 Task: Look for products in the category "Women's Health" from Rainbow Light only.
Action: Mouse moved to (349, 163)
Screenshot: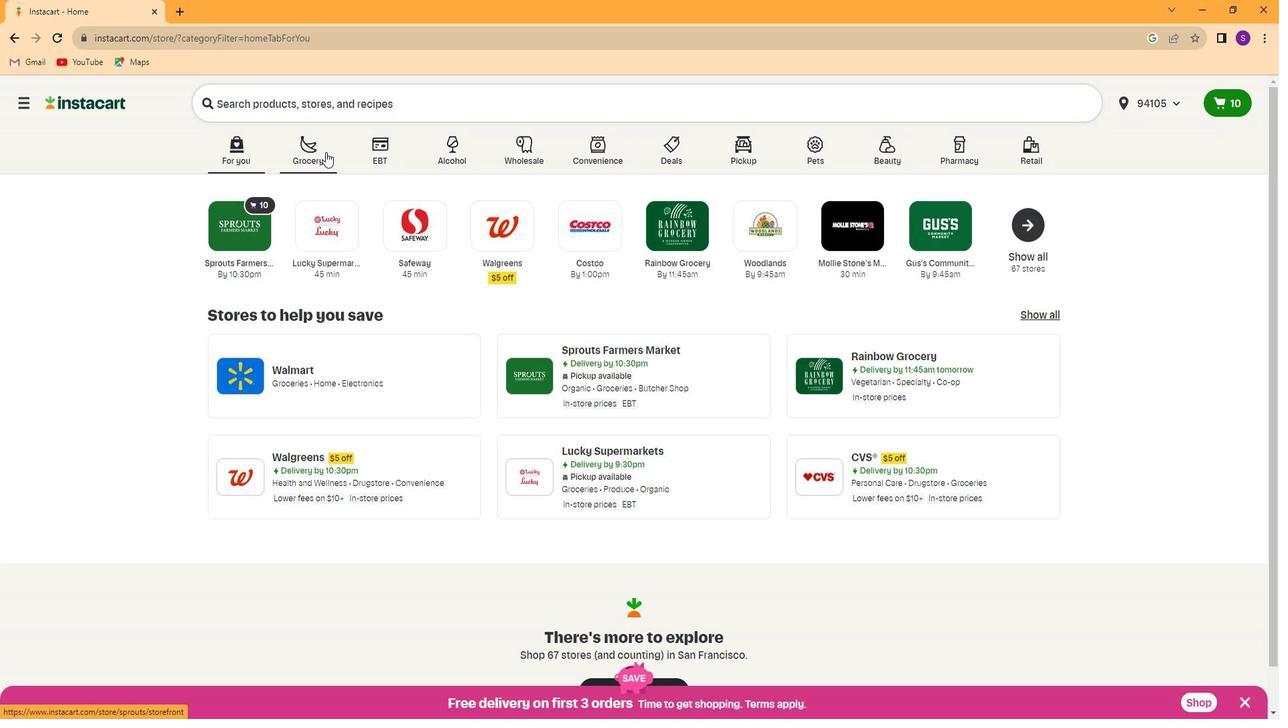 
Action: Mouse pressed left at (349, 163)
Screenshot: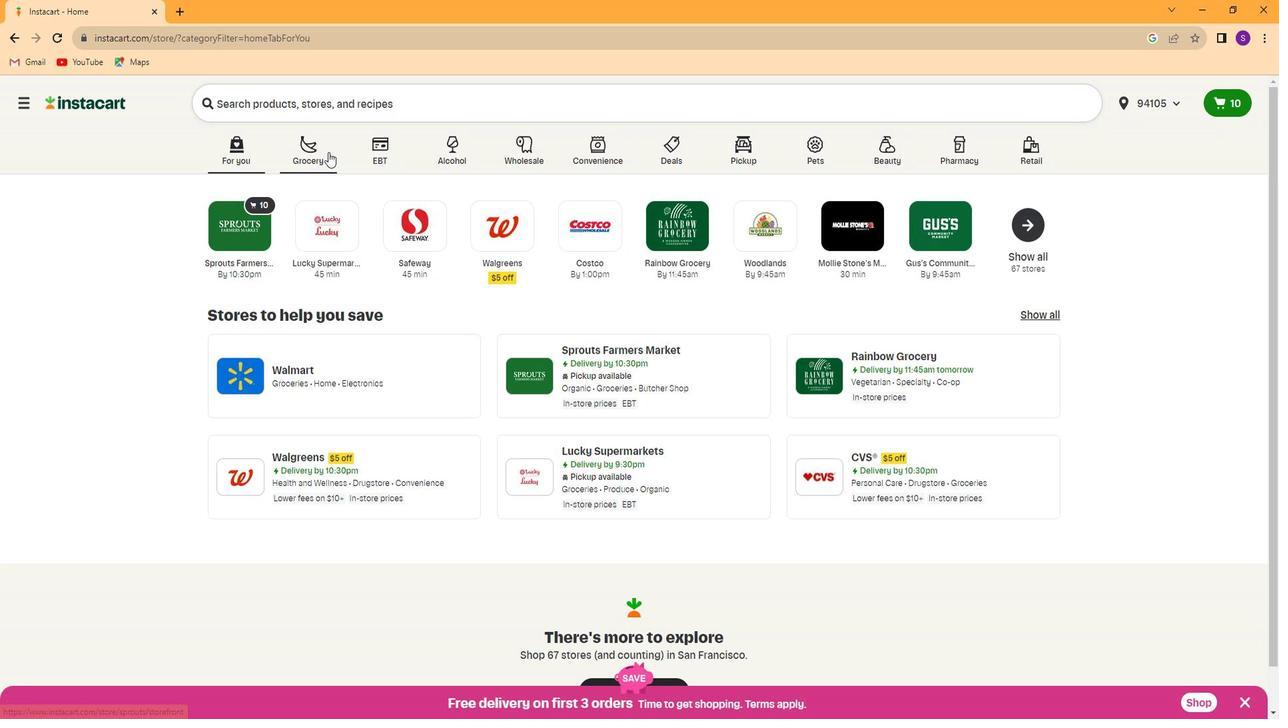 
Action: Mouse moved to (790, 232)
Screenshot: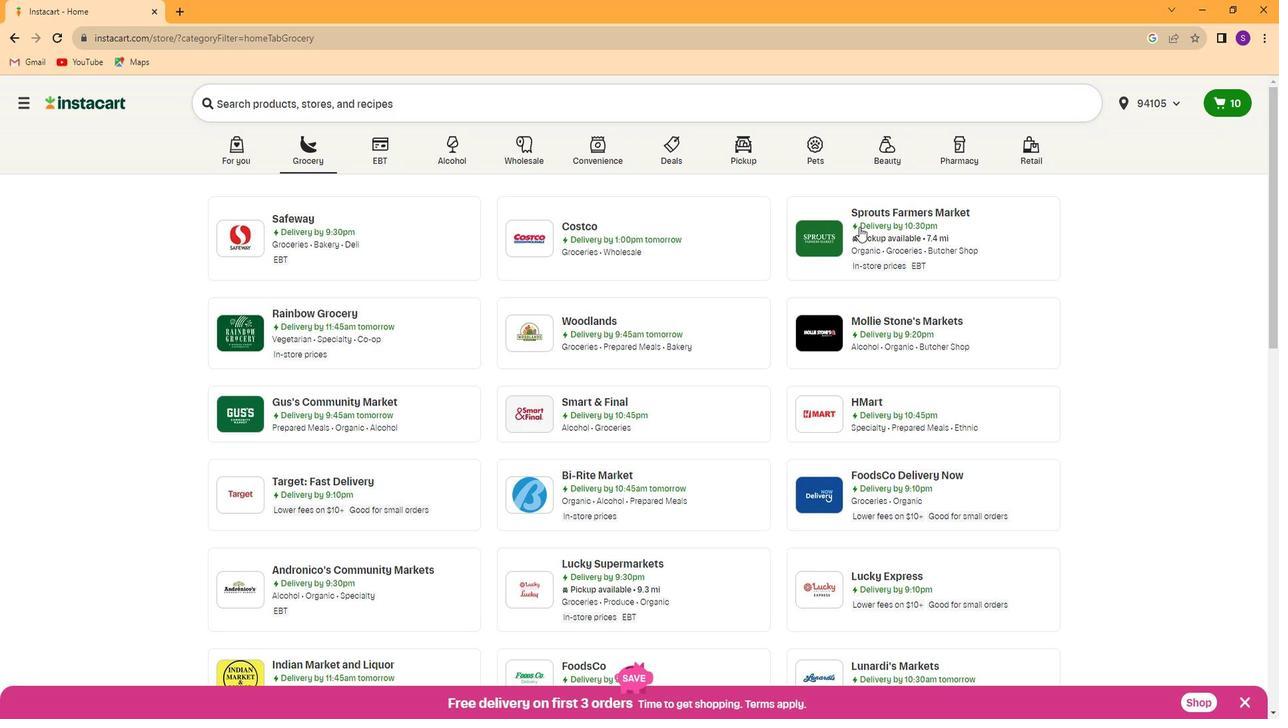
Action: Mouse pressed left at (790, 232)
Screenshot: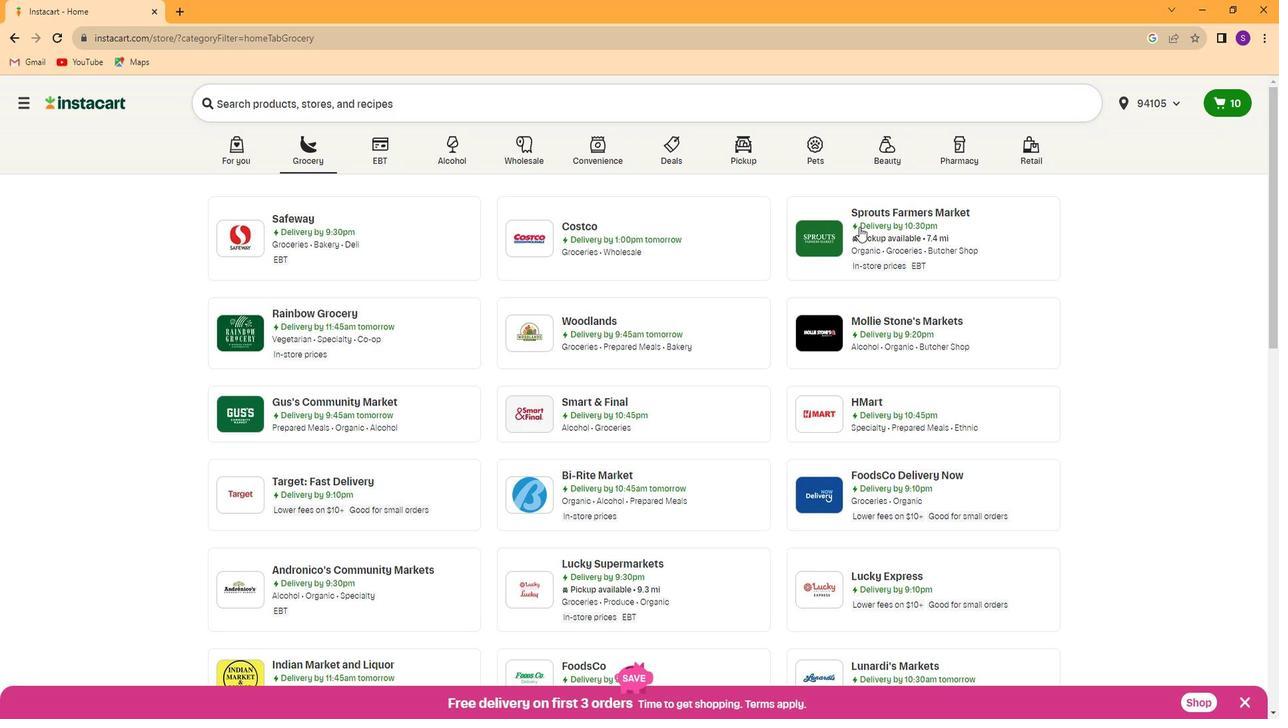 
Action: Mouse moved to (135, 460)
Screenshot: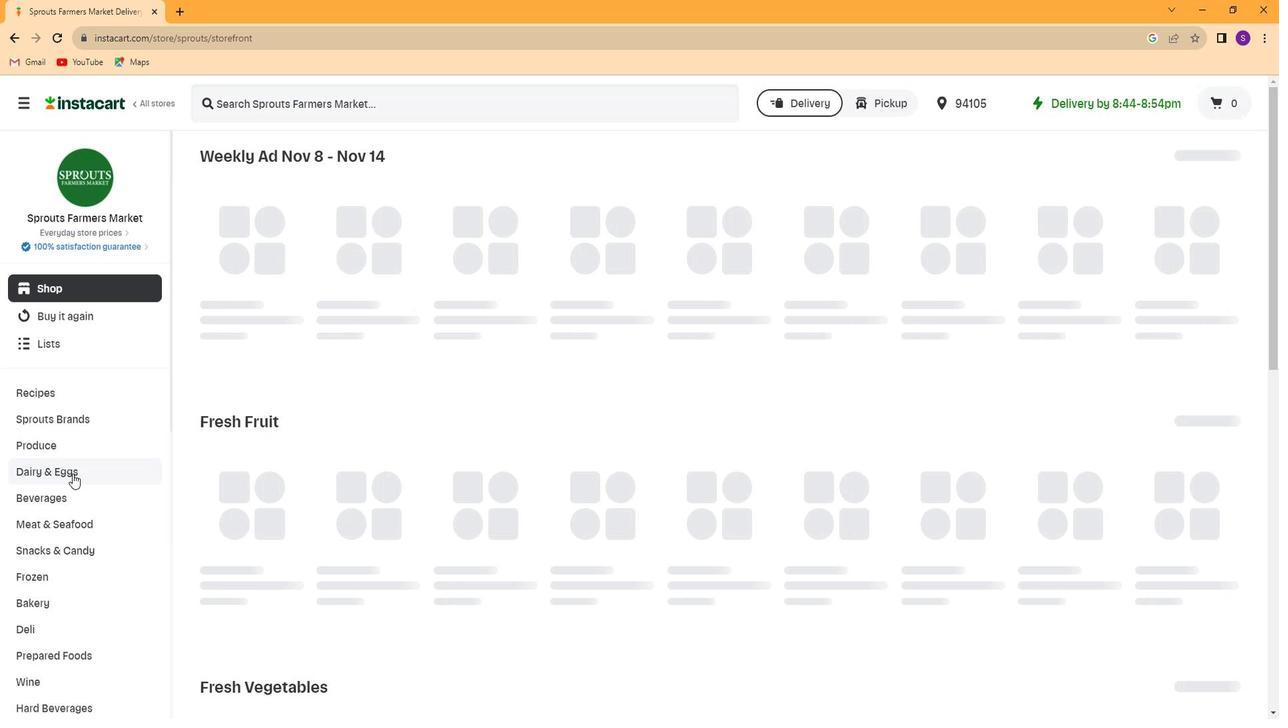 
Action: Mouse scrolled (135, 459) with delta (0, 0)
Screenshot: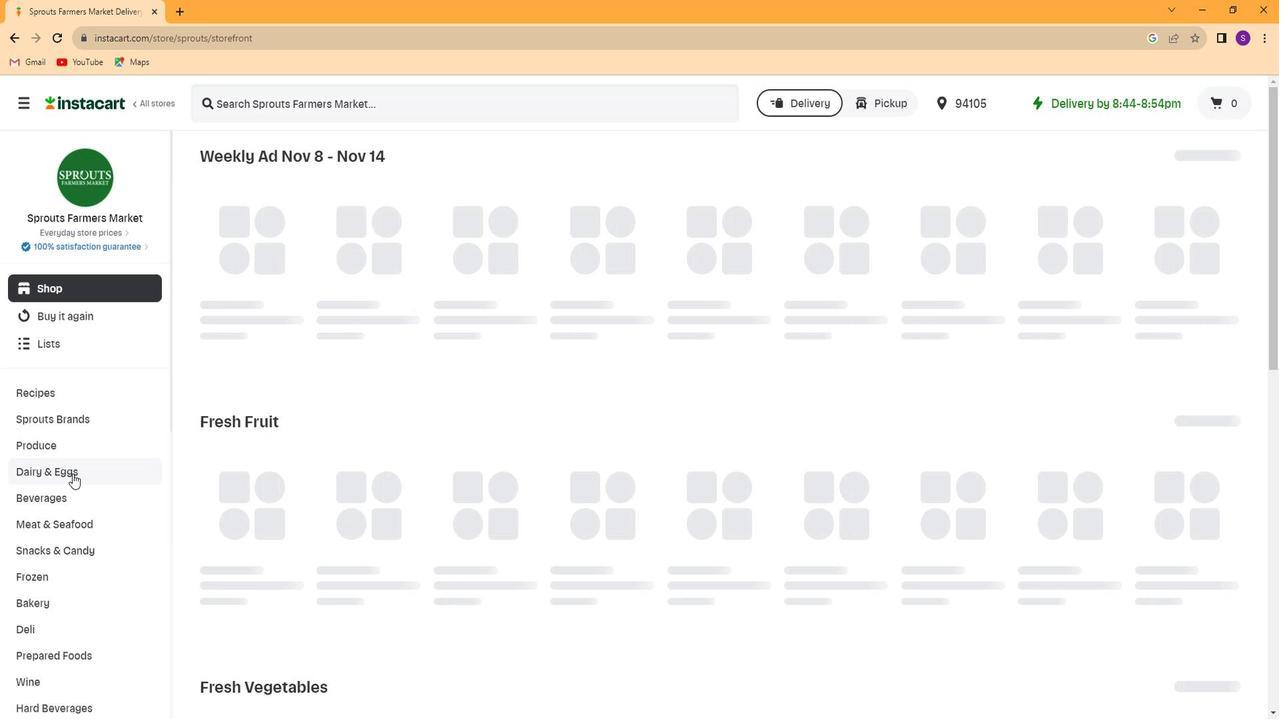 
Action: Mouse scrolled (135, 459) with delta (0, 0)
Screenshot: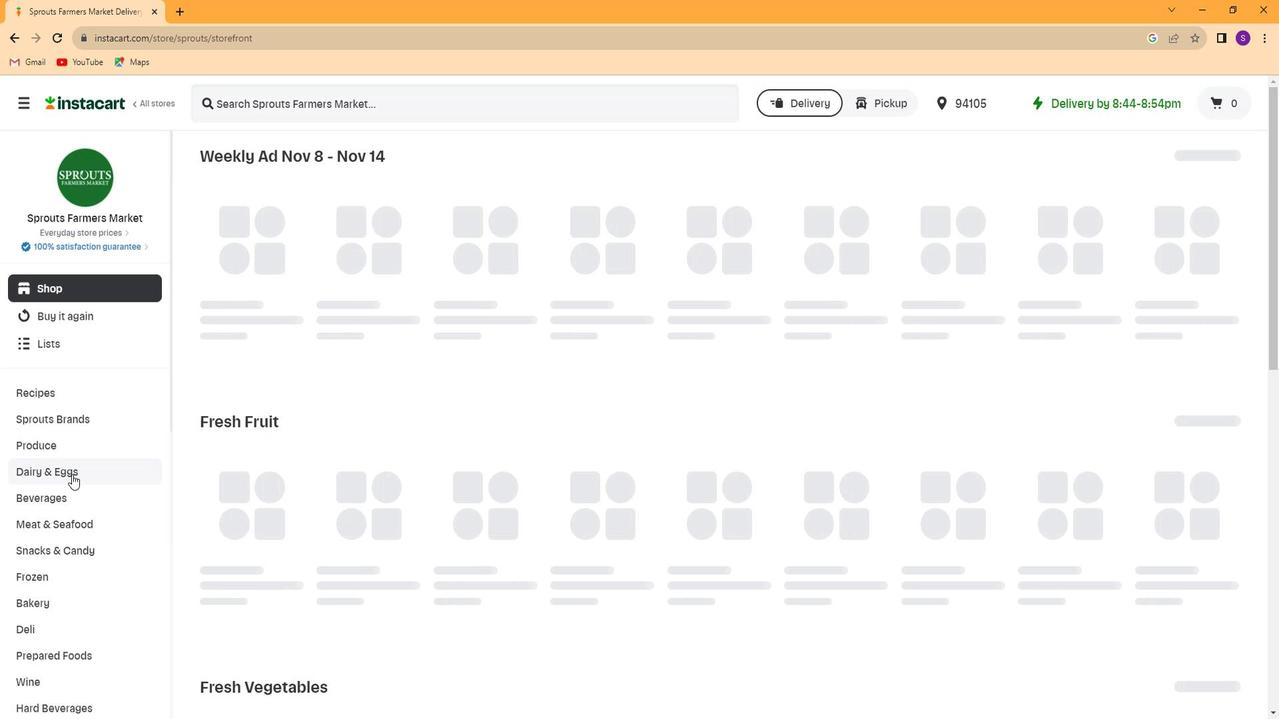 
Action: Mouse moved to (132, 471)
Screenshot: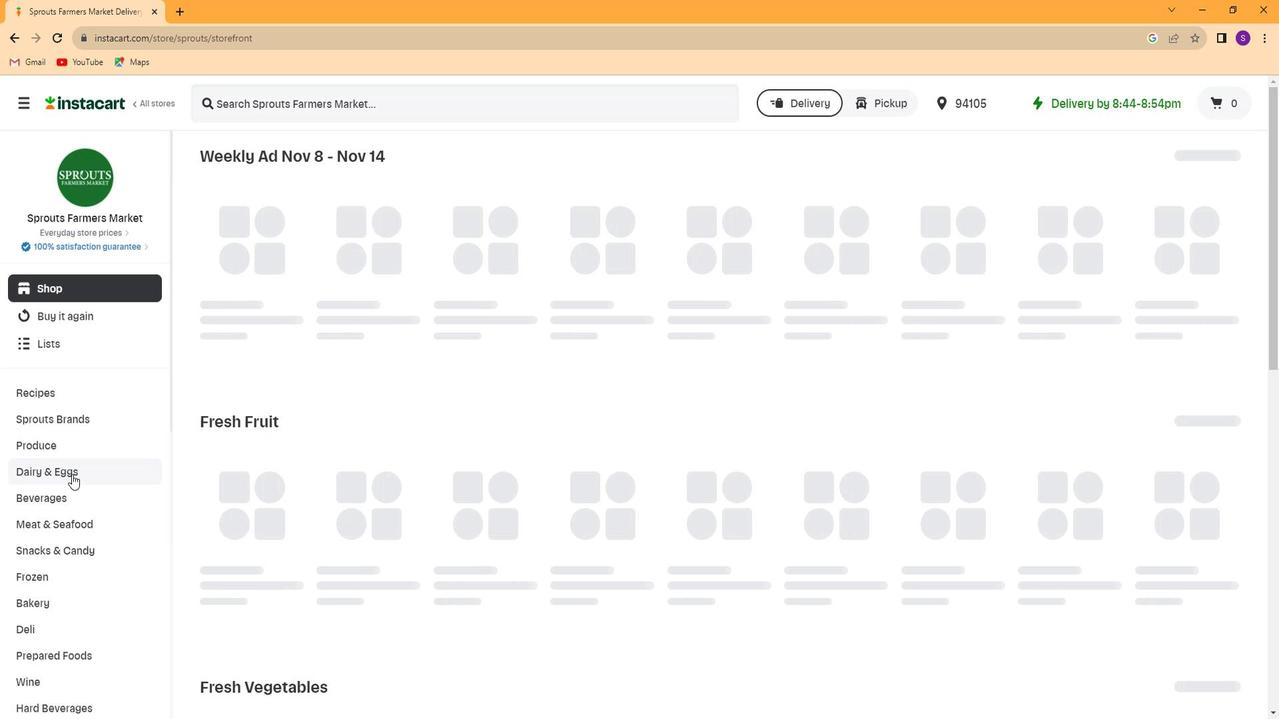 
Action: Mouse scrolled (132, 471) with delta (0, 0)
Screenshot: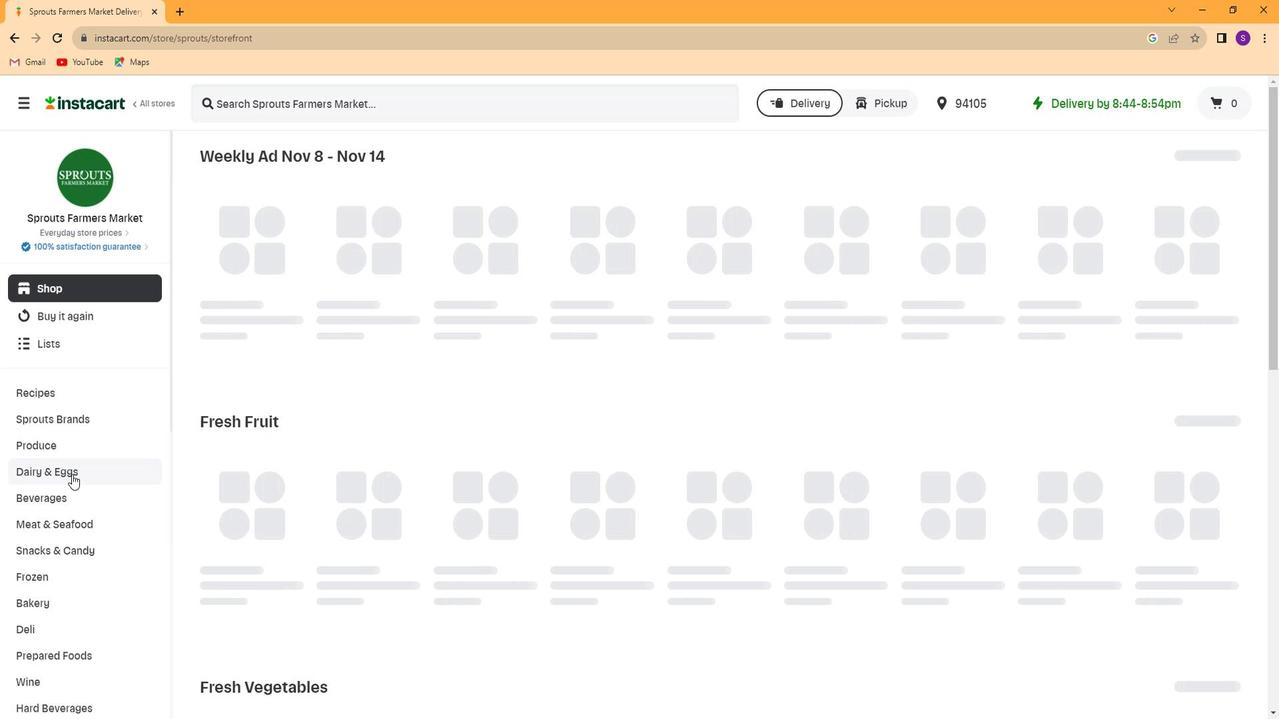 
Action: Mouse scrolled (132, 471) with delta (0, 0)
Screenshot: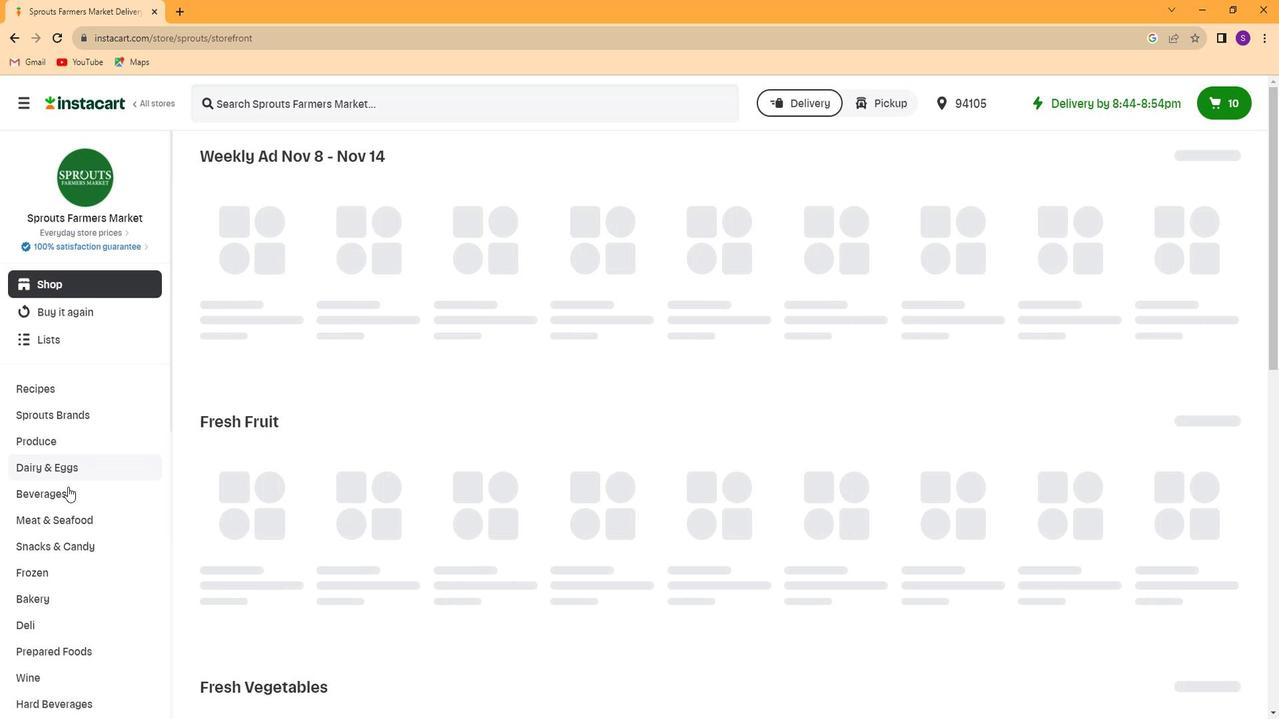 
Action: Mouse scrolled (132, 471) with delta (0, 0)
Screenshot: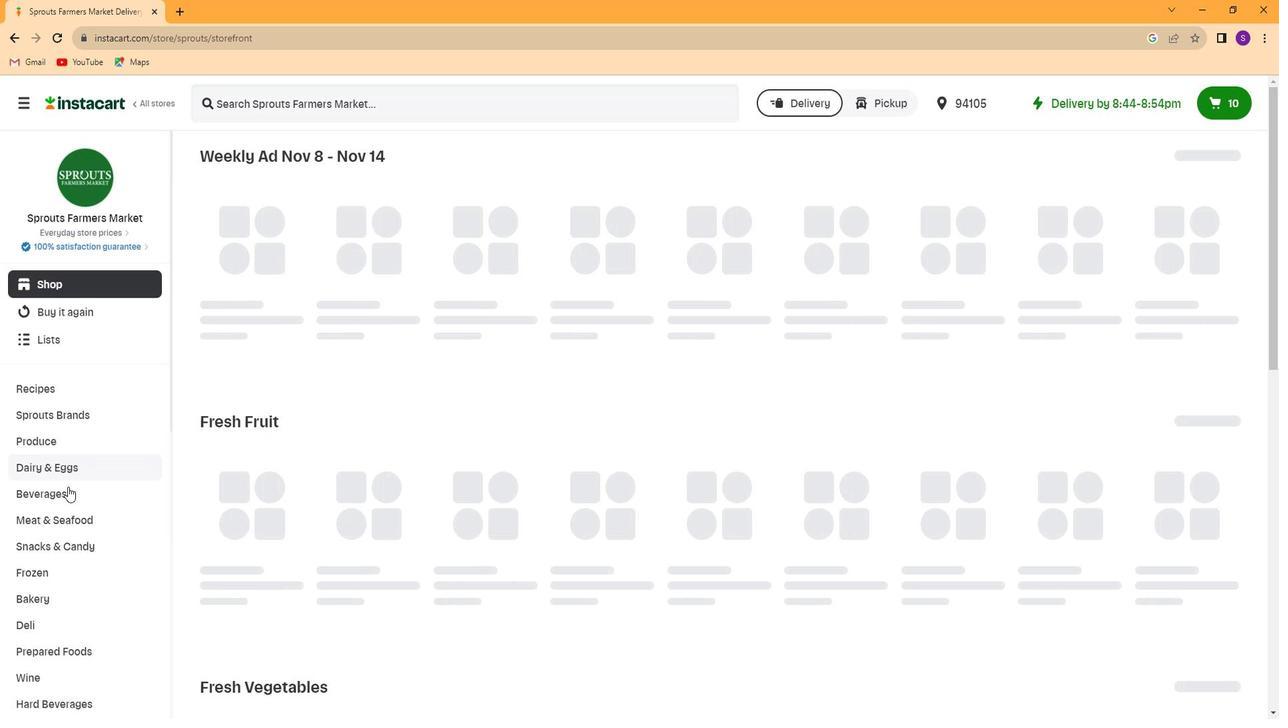
Action: Mouse scrolled (132, 471) with delta (0, 0)
Screenshot: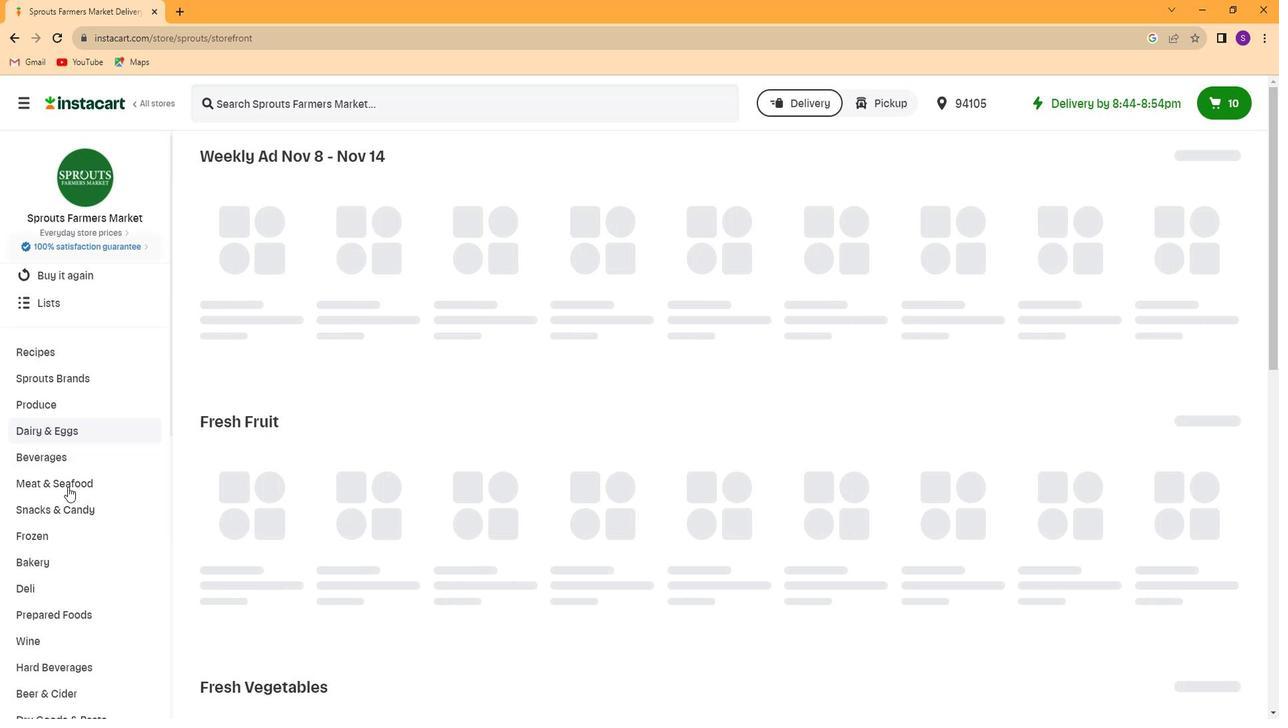 
Action: Mouse scrolled (132, 471) with delta (0, 0)
Screenshot: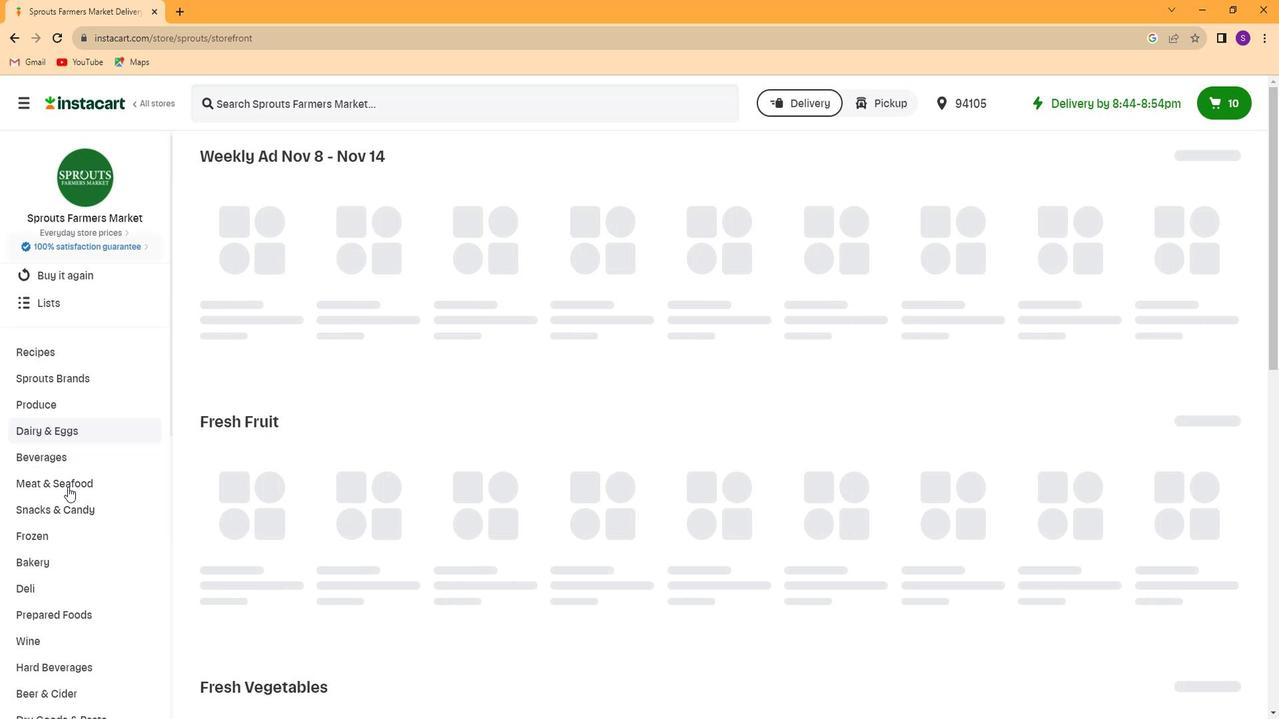 
Action: Mouse scrolled (132, 471) with delta (0, 0)
Screenshot: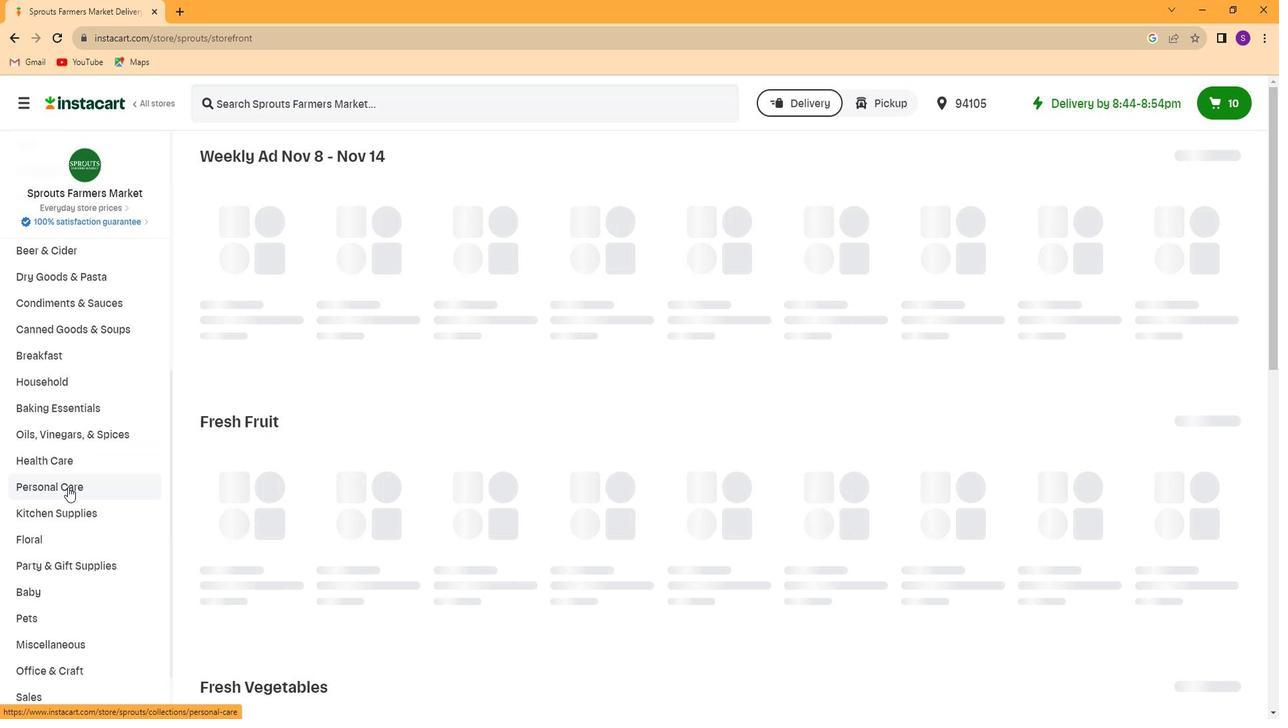 
Action: Mouse scrolled (132, 471) with delta (0, 0)
Screenshot: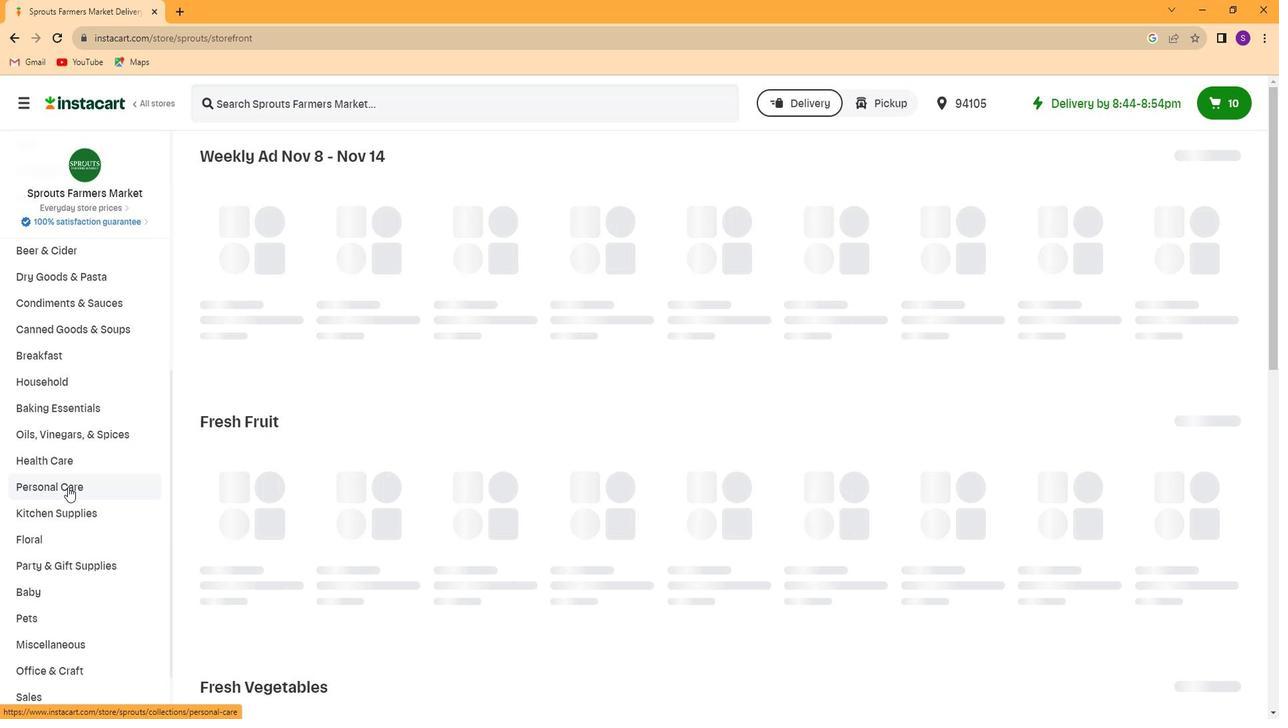 
Action: Mouse scrolled (132, 471) with delta (0, 0)
Screenshot: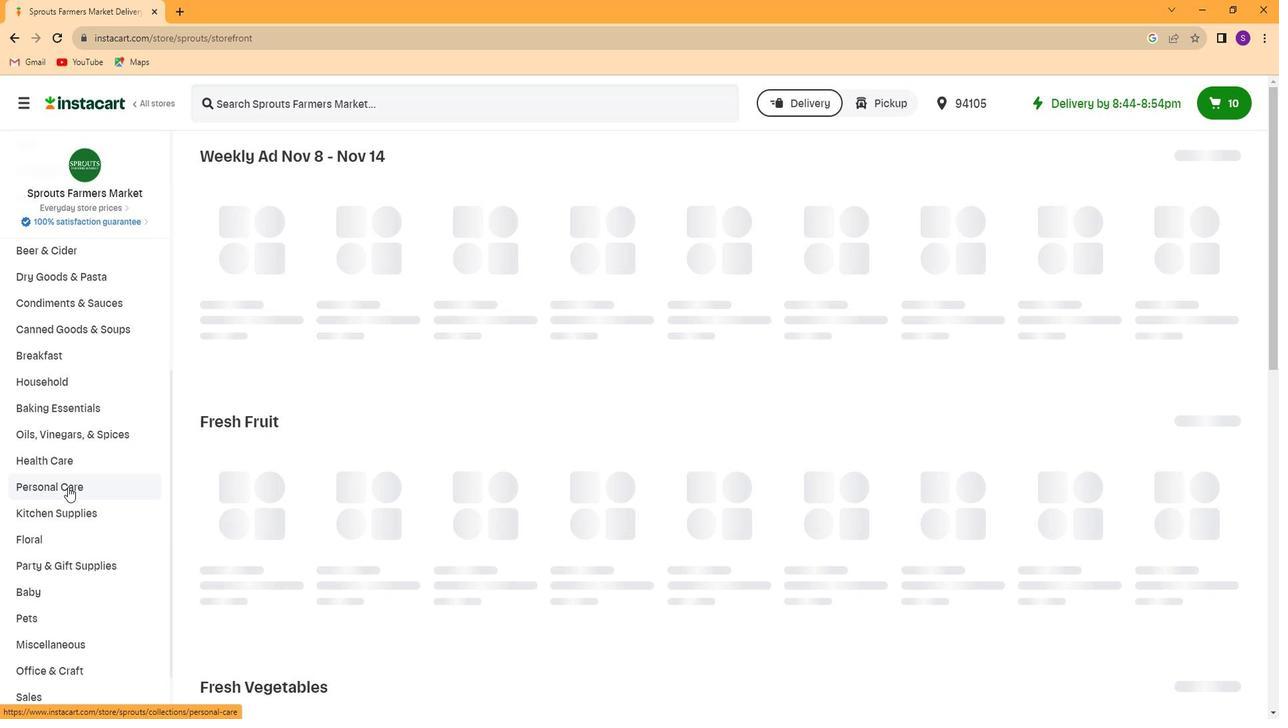 
Action: Mouse scrolled (132, 471) with delta (0, 0)
Screenshot: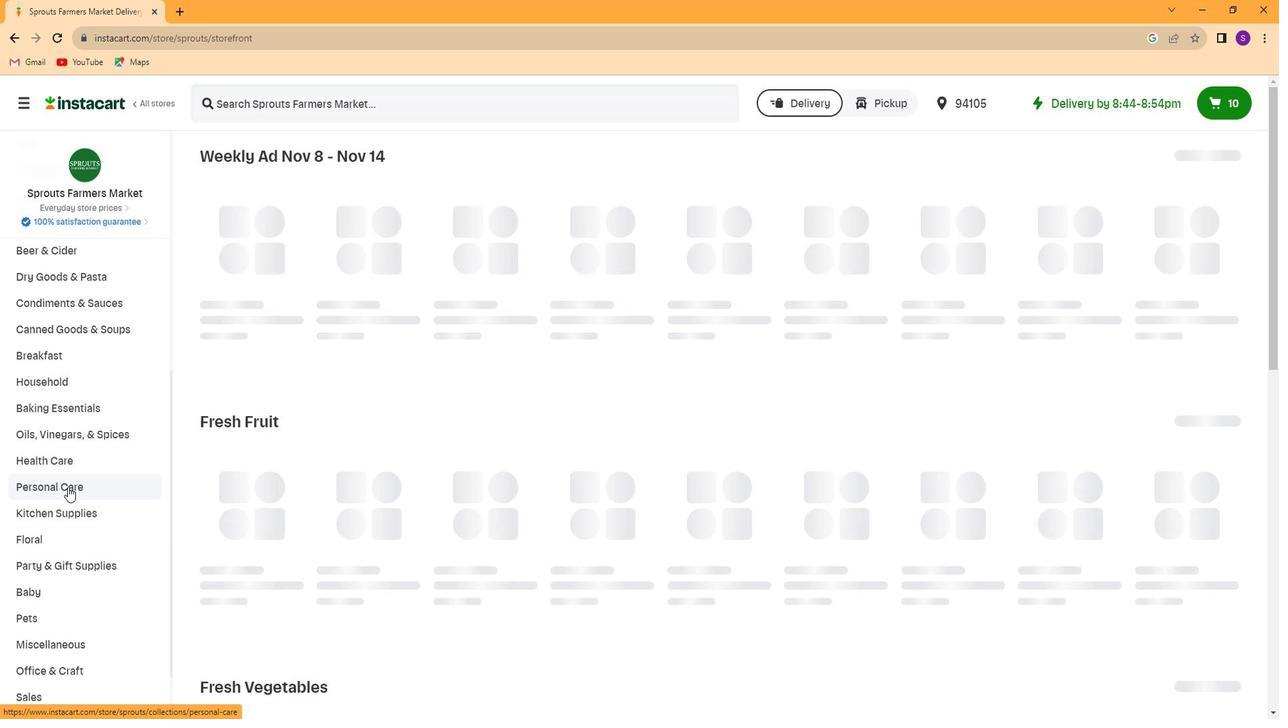 
Action: Mouse scrolled (132, 471) with delta (0, 0)
Screenshot: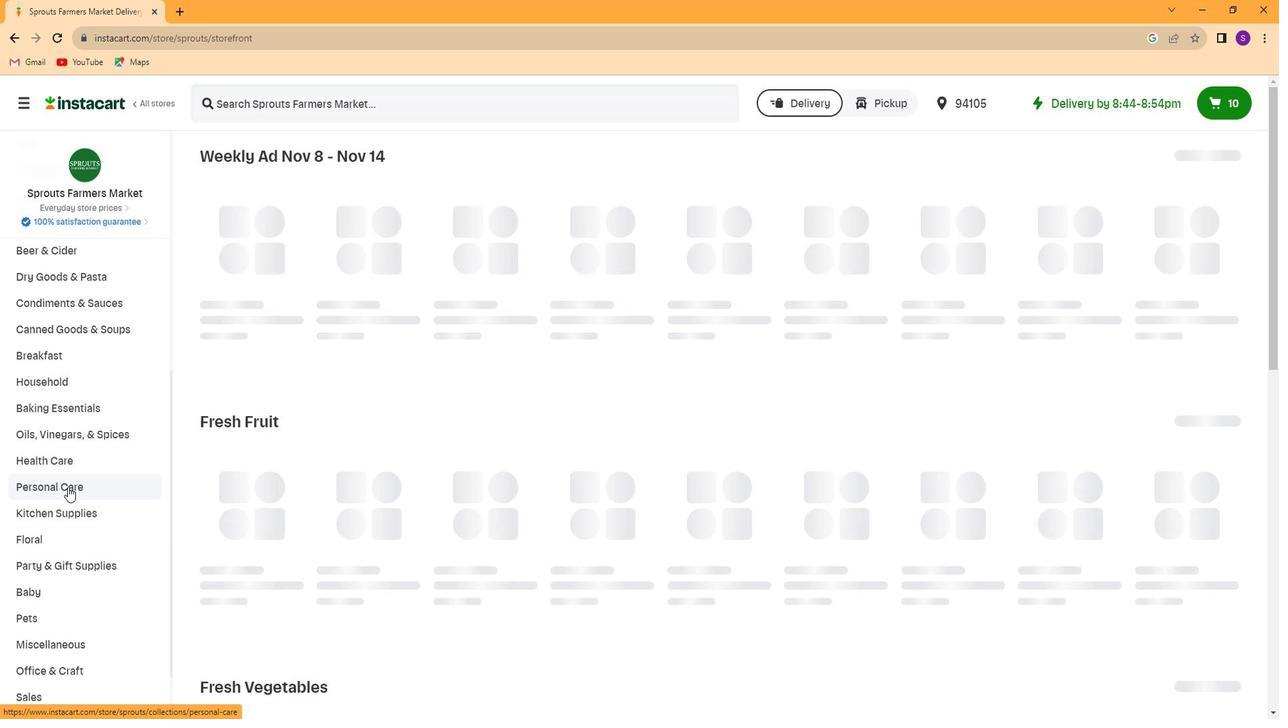 
Action: Mouse scrolled (132, 471) with delta (0, 0)
Screenshot: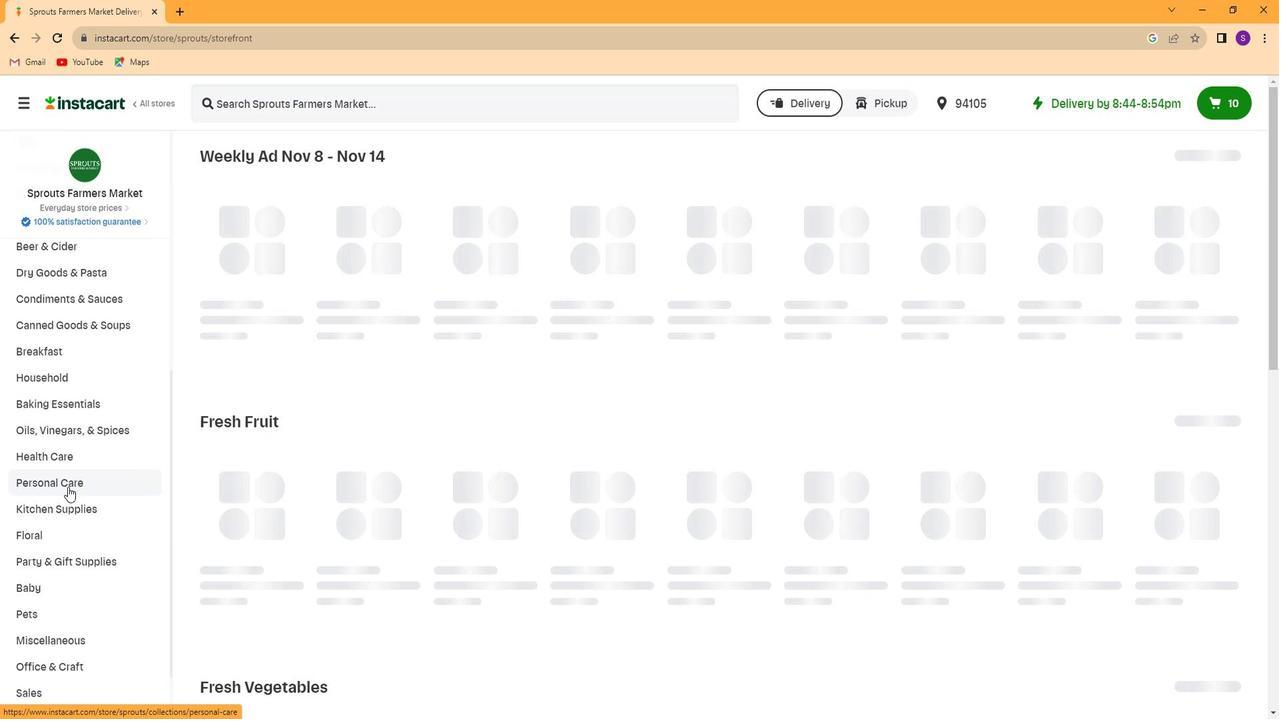 
Action: Mouse scrolled (132, 471) with delta (0, 0)
Screenshot: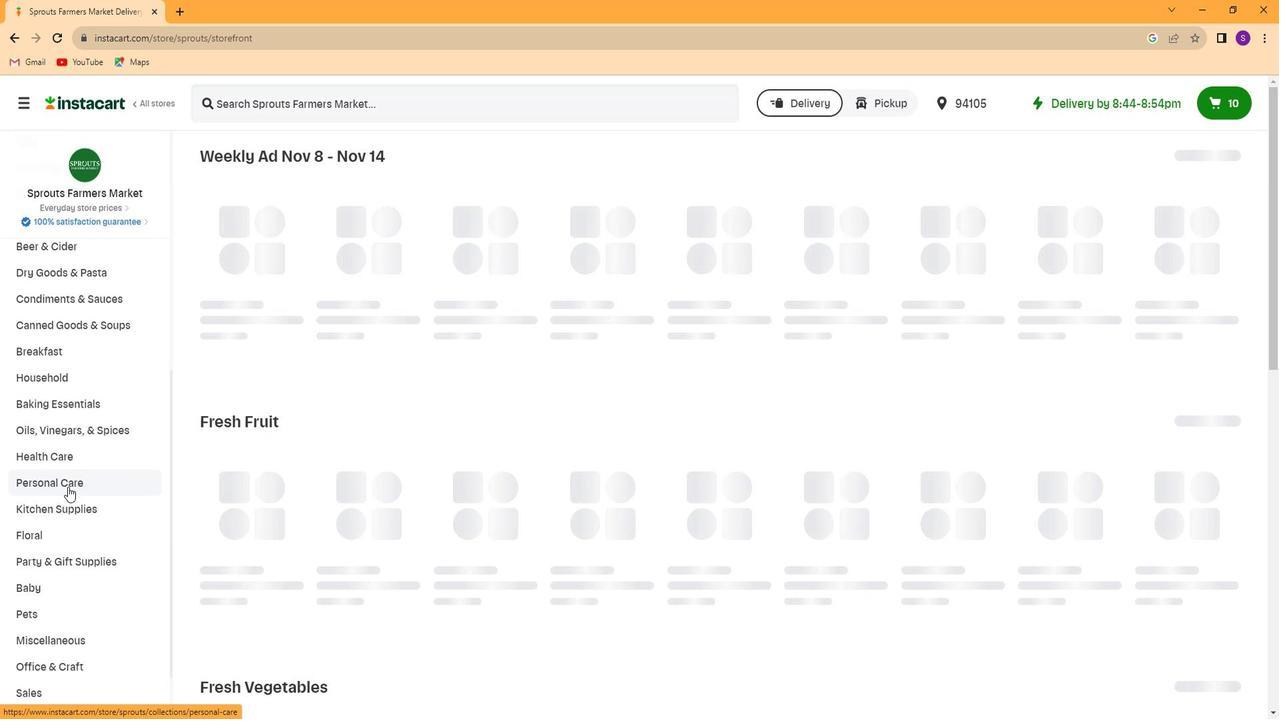
Action: Mouse moved to (169, 616)
Screenshot: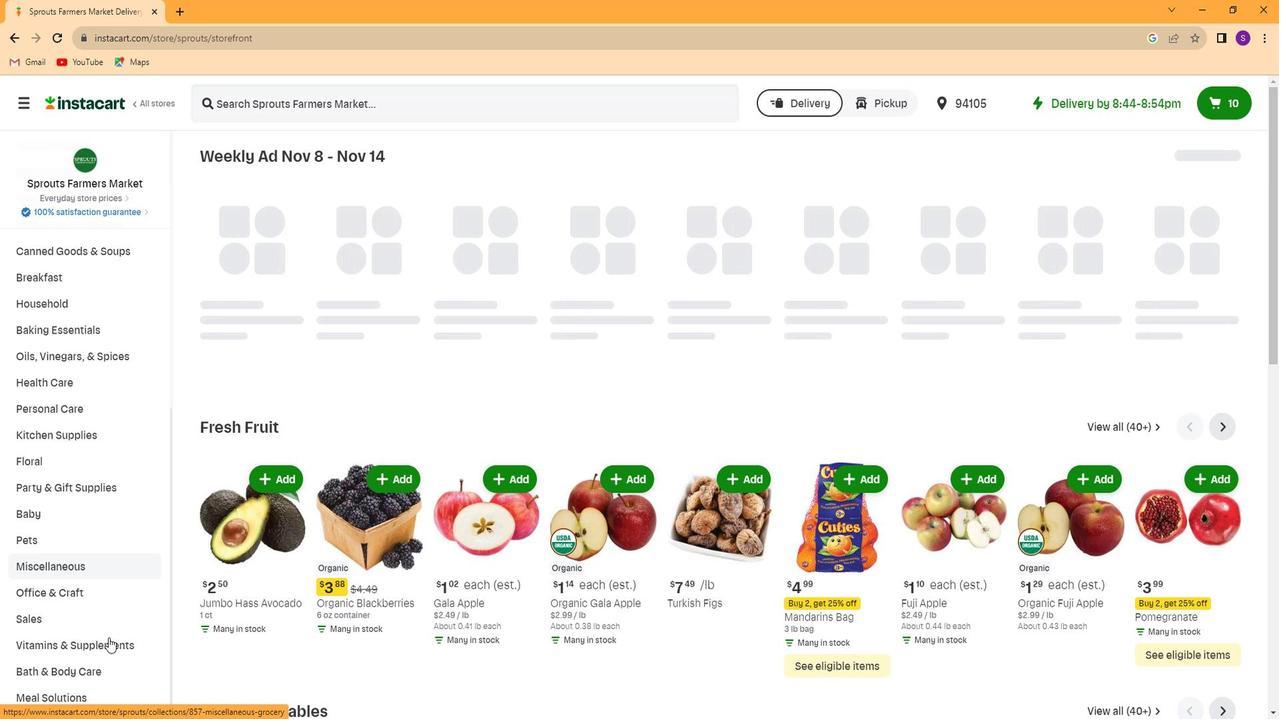
Action: Mouse pressed left at (169, 616)
Screenshot: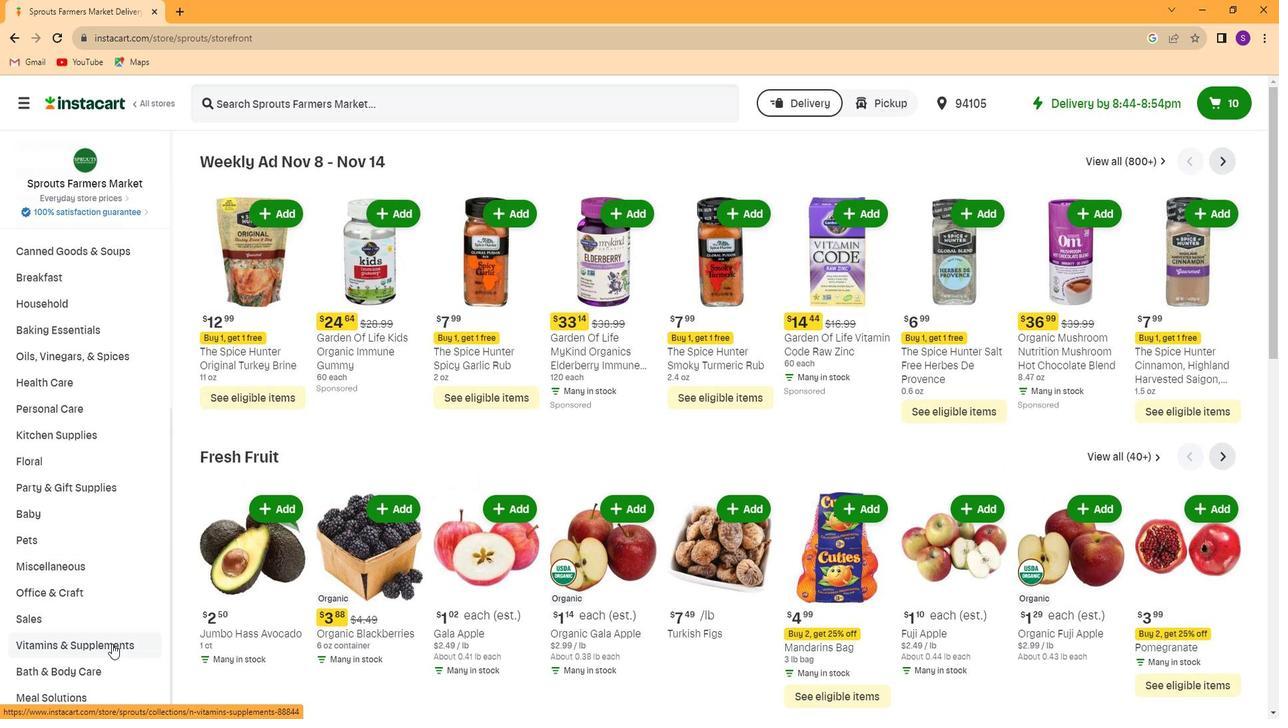 
Action: Mouse moved to (120, 457)
Screenshot: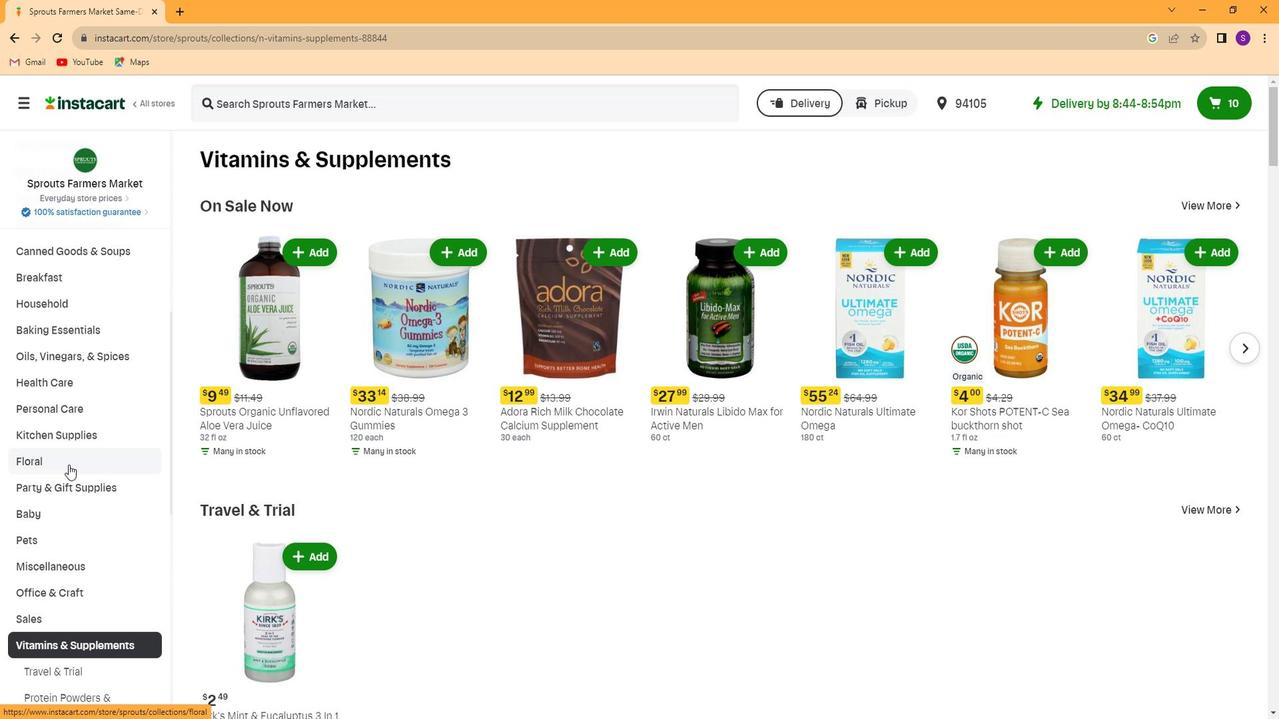 
Action: Mouse scrolled (120, 457) with delta (0, 0)
Screenshot: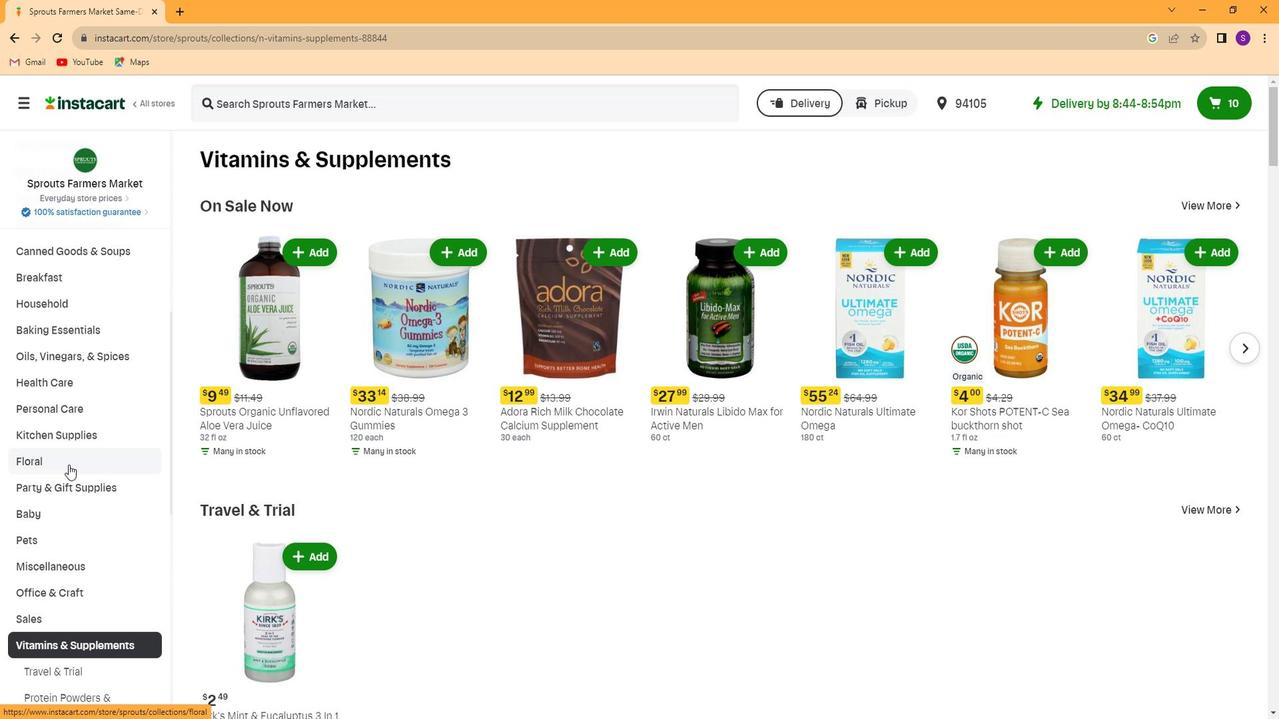 
Action: Mouse moved to (107, 466)
Screenshot: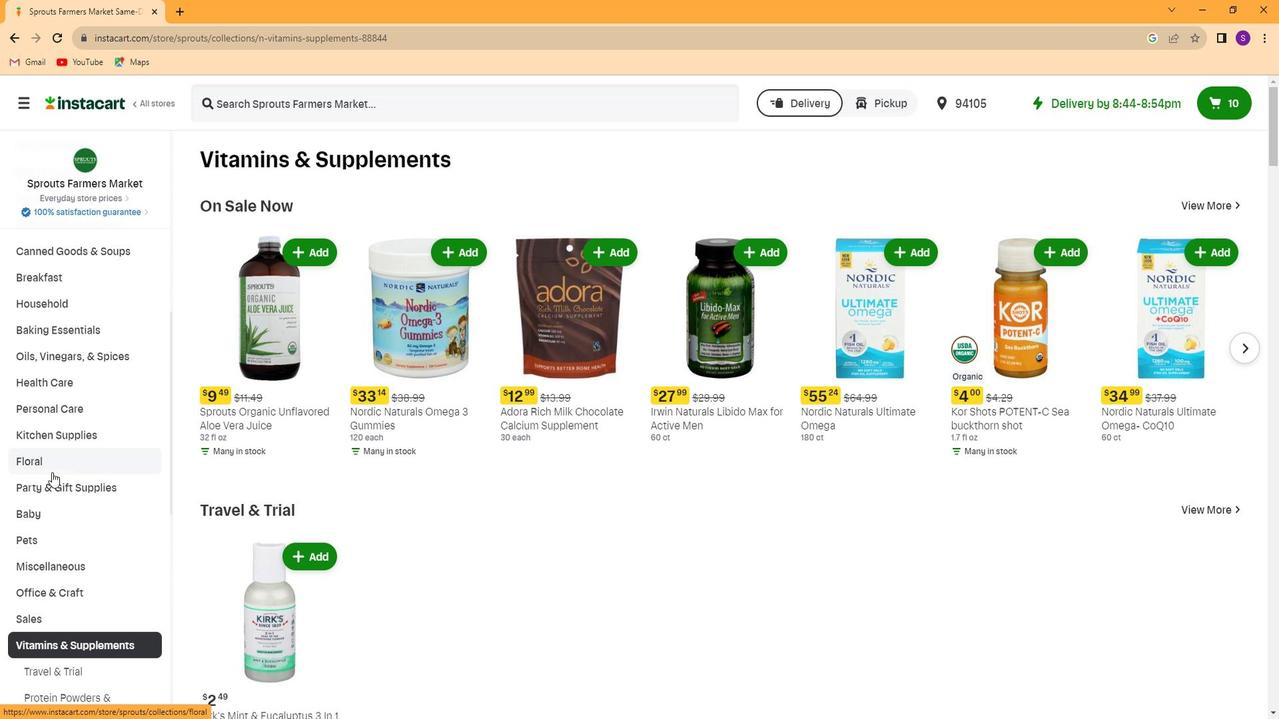 
Action: Mouse scrolled (107, 465) with delta (0, 0)
Screenshot: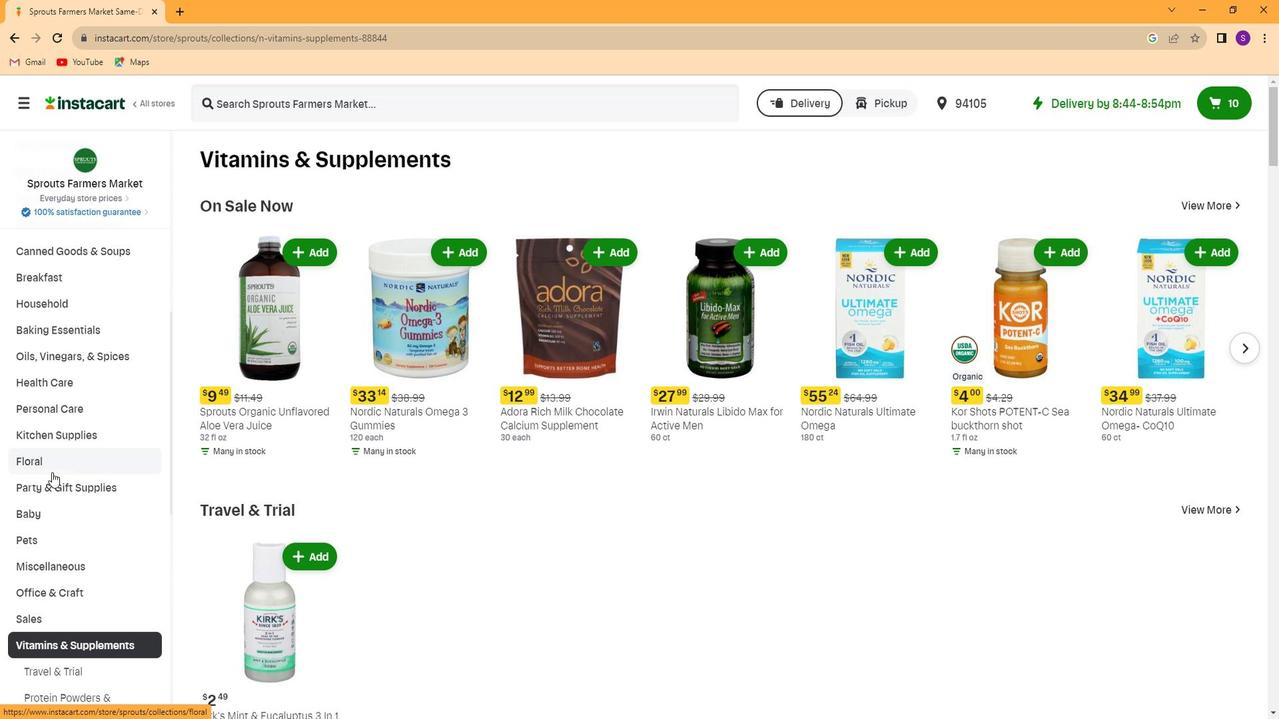 
Action: Mouse moved to (105, 467)
Screenshot: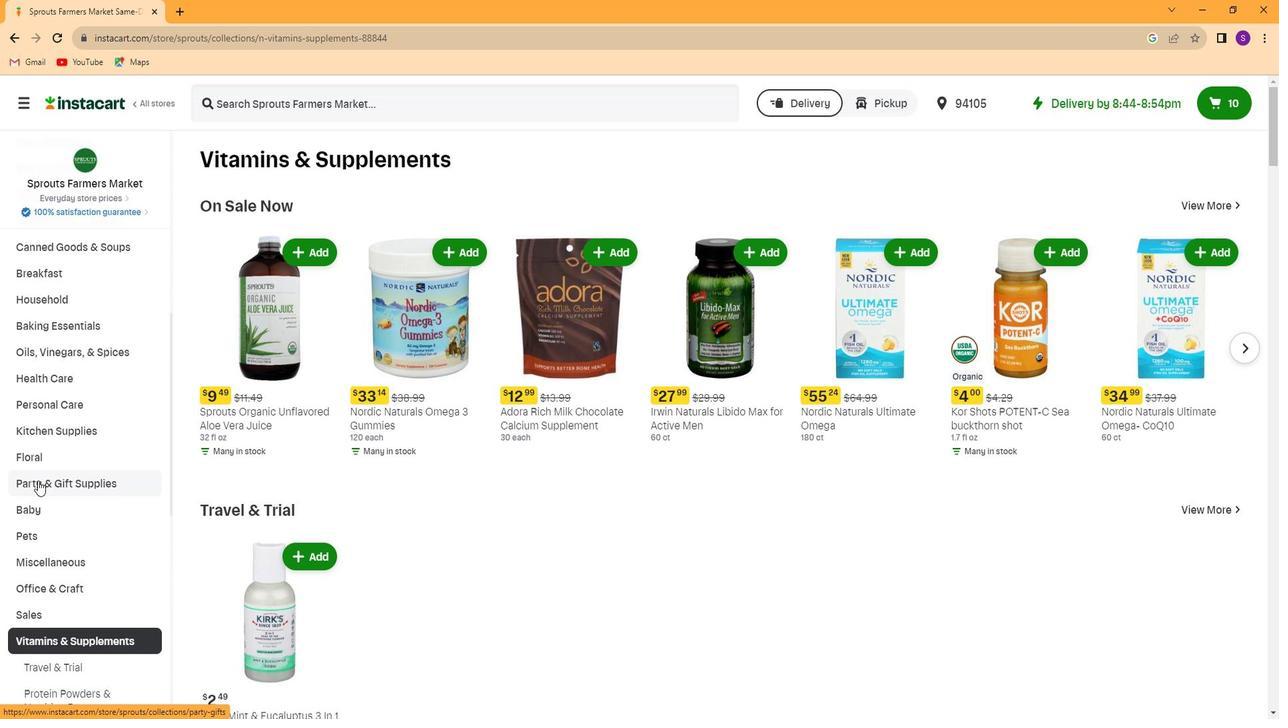 
Action: Mouse scrolled (105, 466) with delta (0, 0)
Screenshot: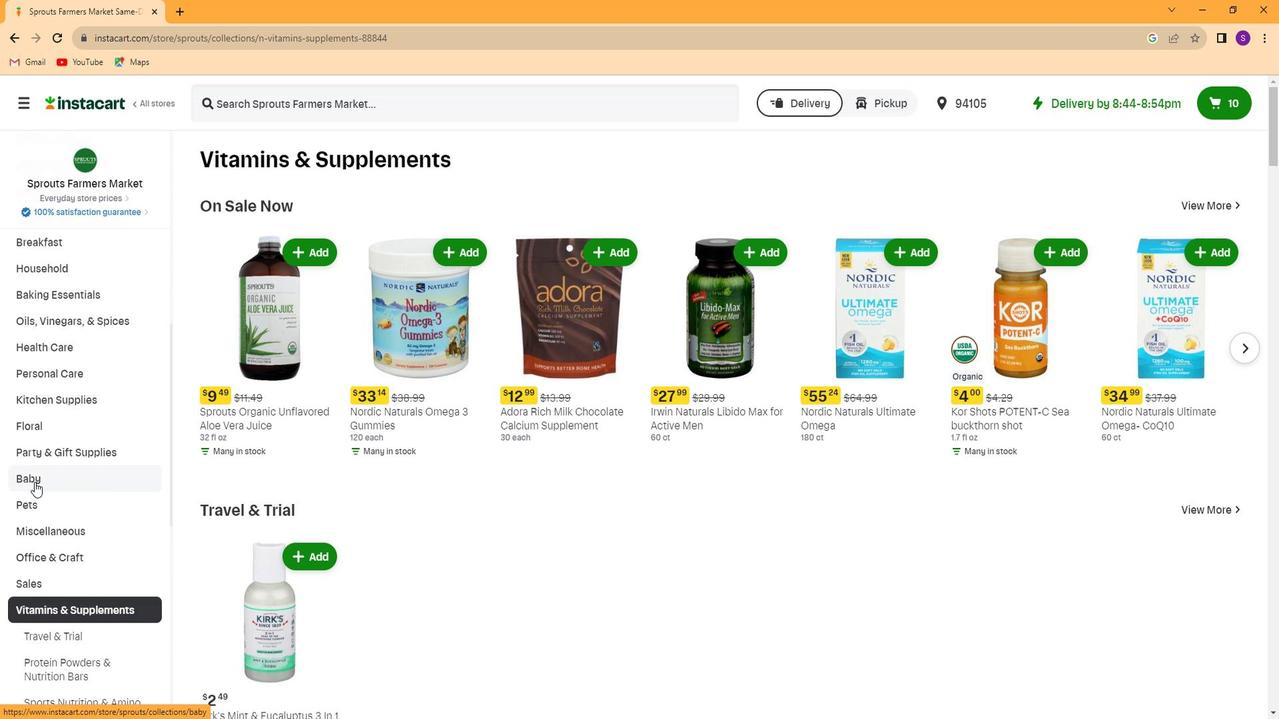 
Action: Mouse scrolled (105, 466) with delta (0, 0)
Screenshot: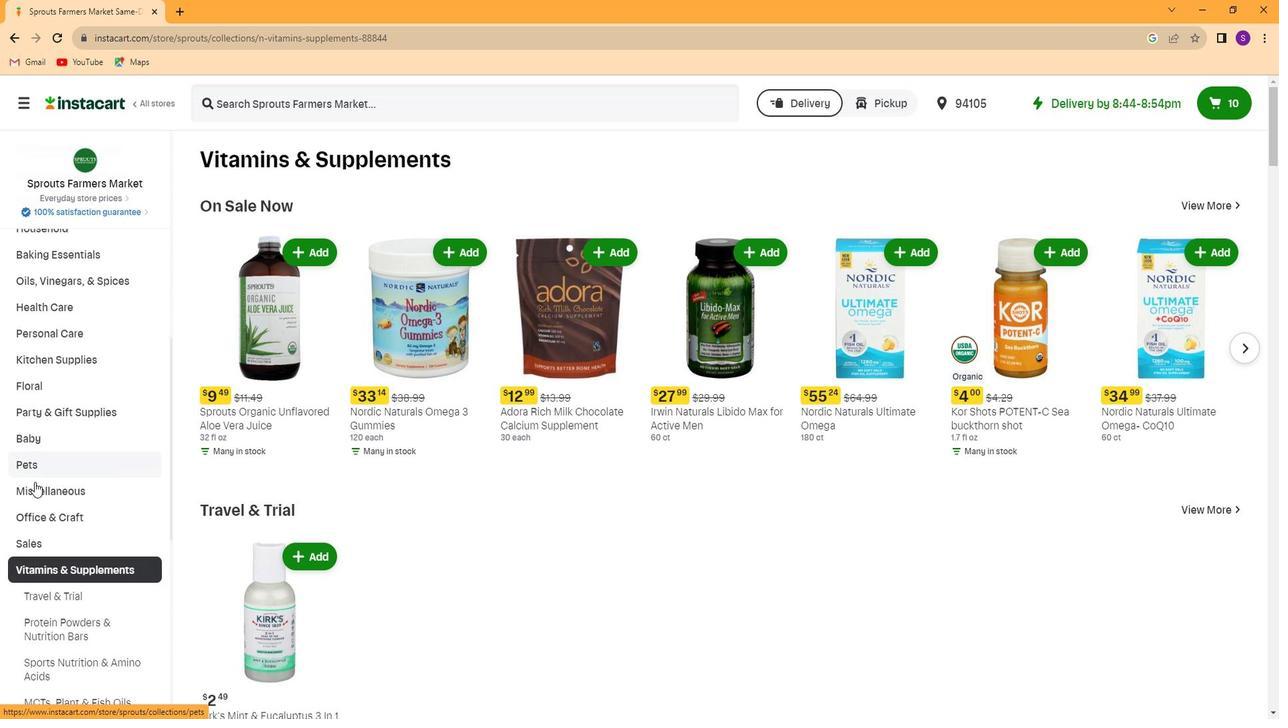 
Action: Mouse scrolled (105, 466) with delta (0, 0)
Screenshot: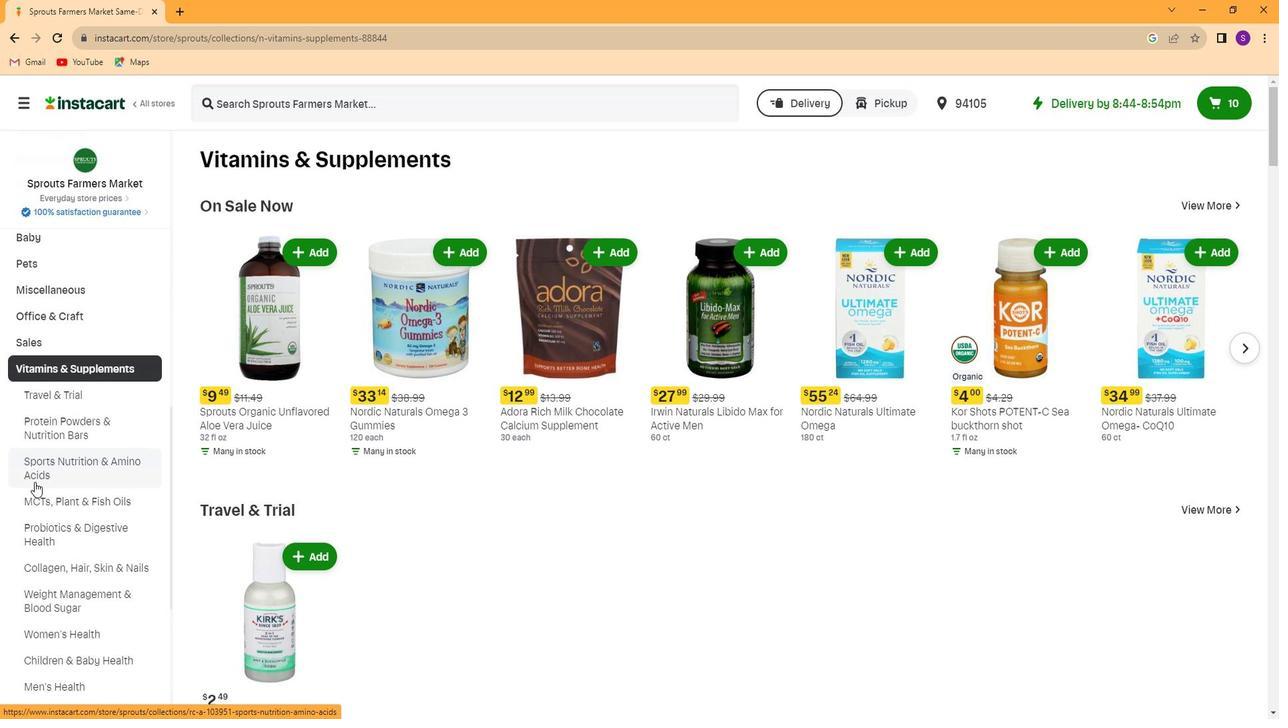 
Action: Mouse scrolled (105, 466) with delta (0, 0)
Screenshot: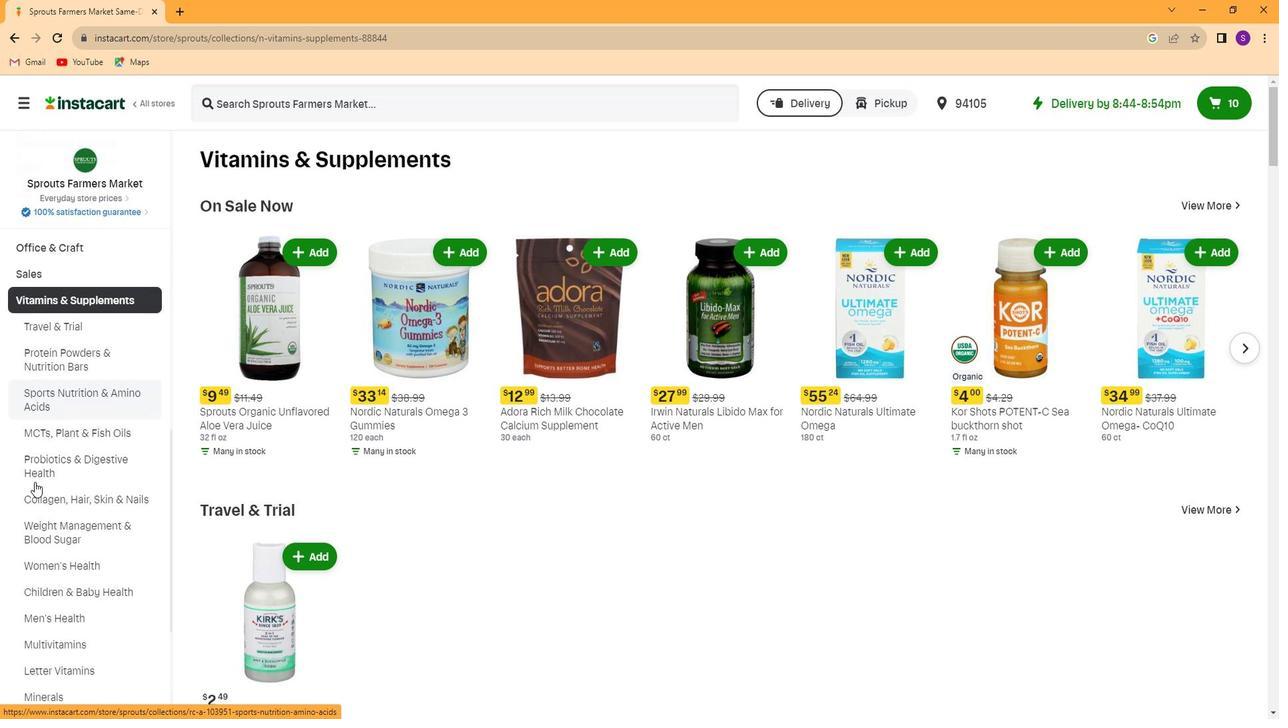 
Action: Mouse moved to (155, 478)
Screenshot: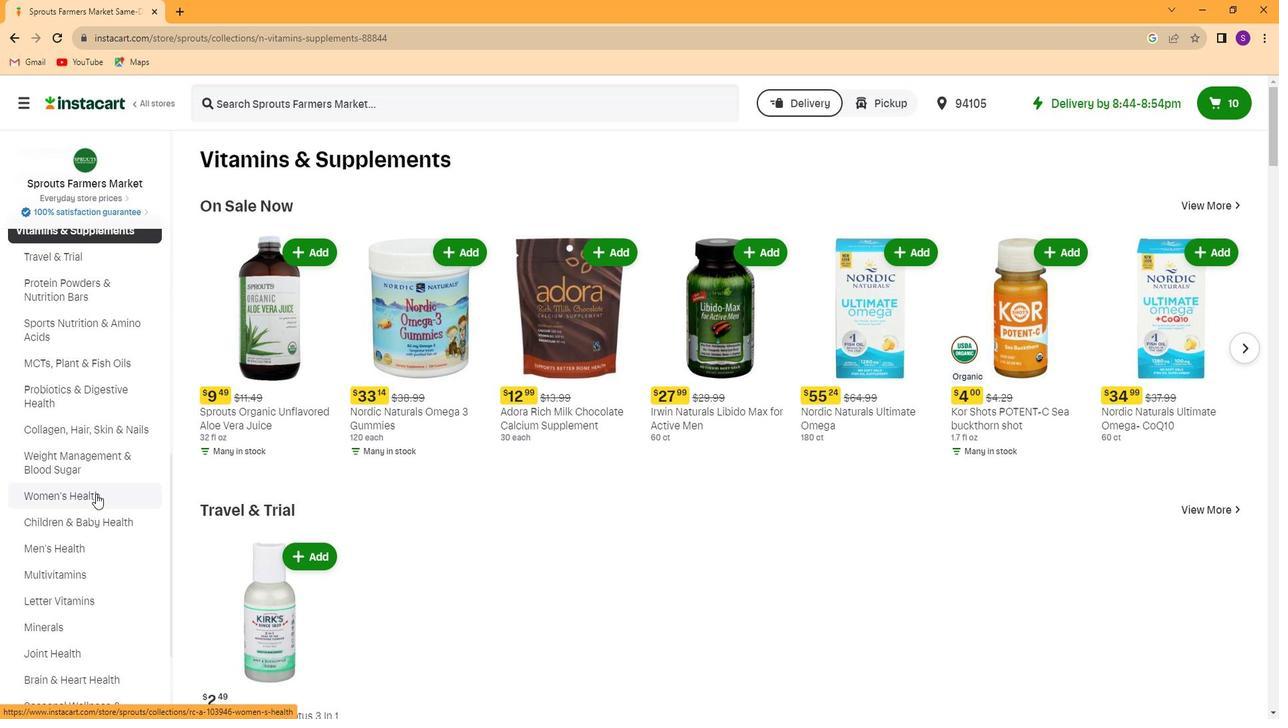 
Action: Mouse pressed left at (155, 478)
Screenshot: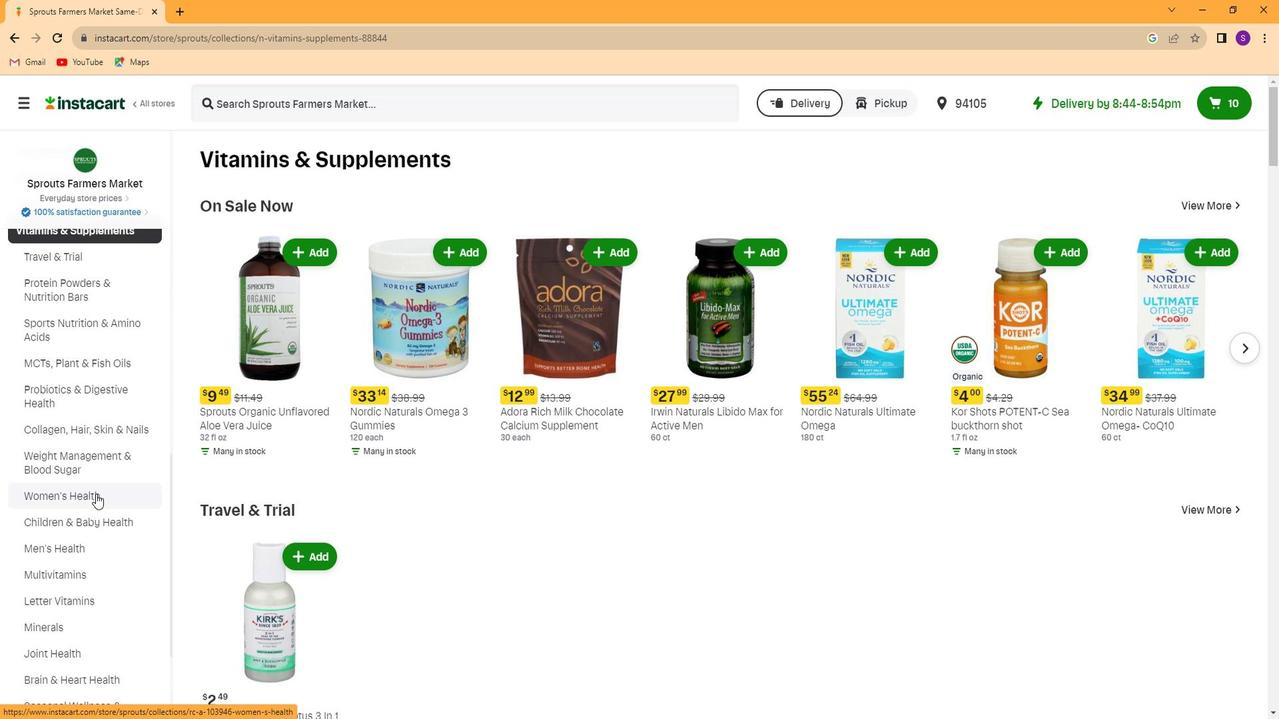 
Action: Mouse moved to (449, 224)
Screenshot: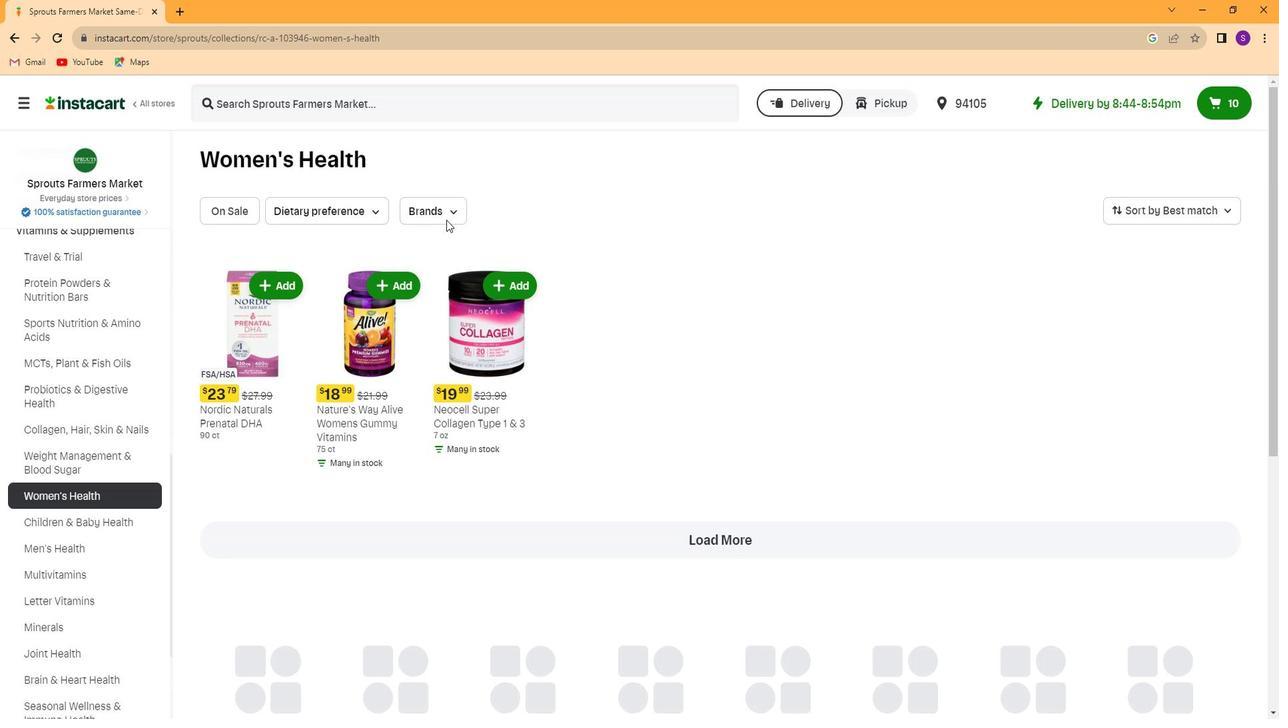 
Action: Mouse pressed left at (449, 224)
Screenshot: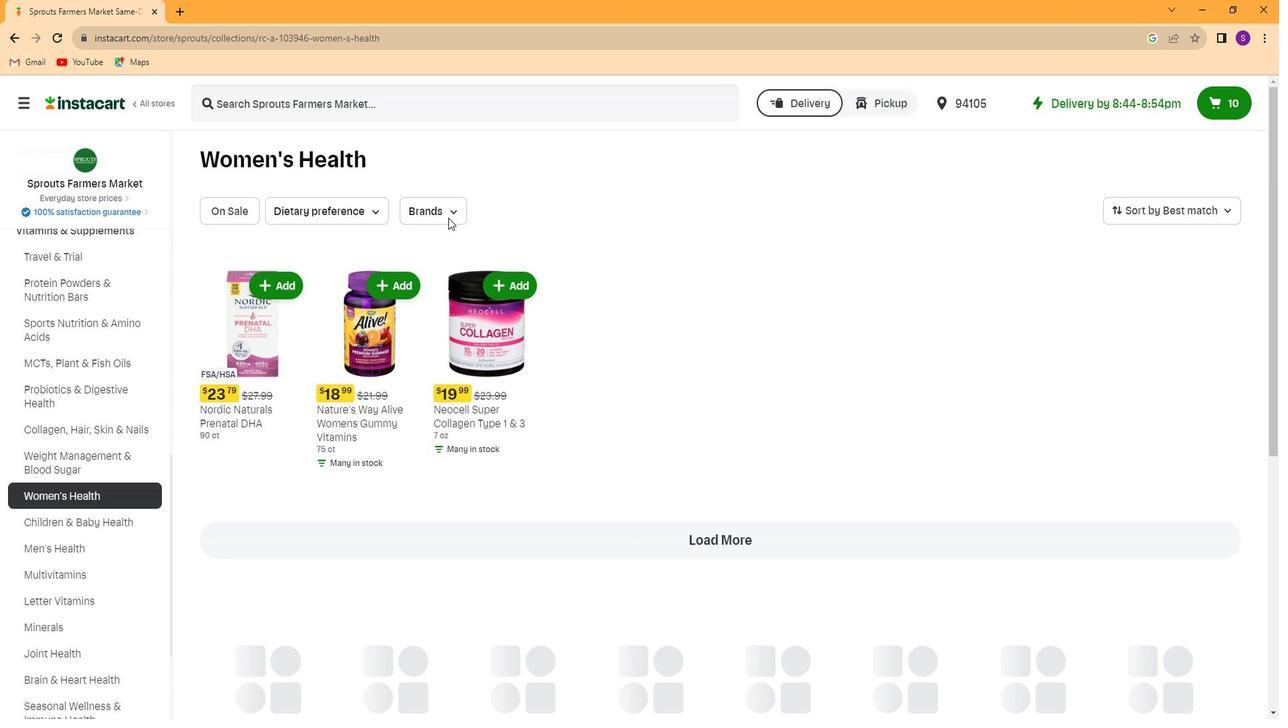 
Action: Mouse moved to (465, 310)
Screenshot: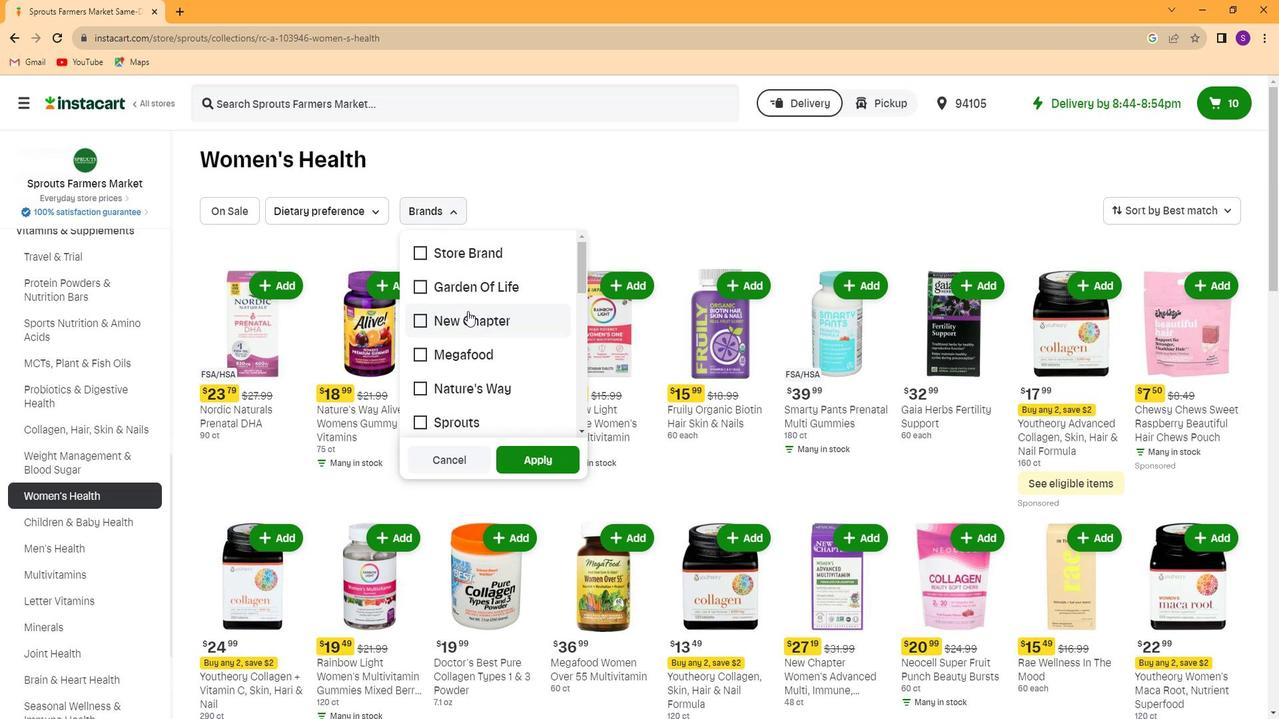 
Action: Mouse scrolled (465, 310) with delta (0, 0)
Screenshot: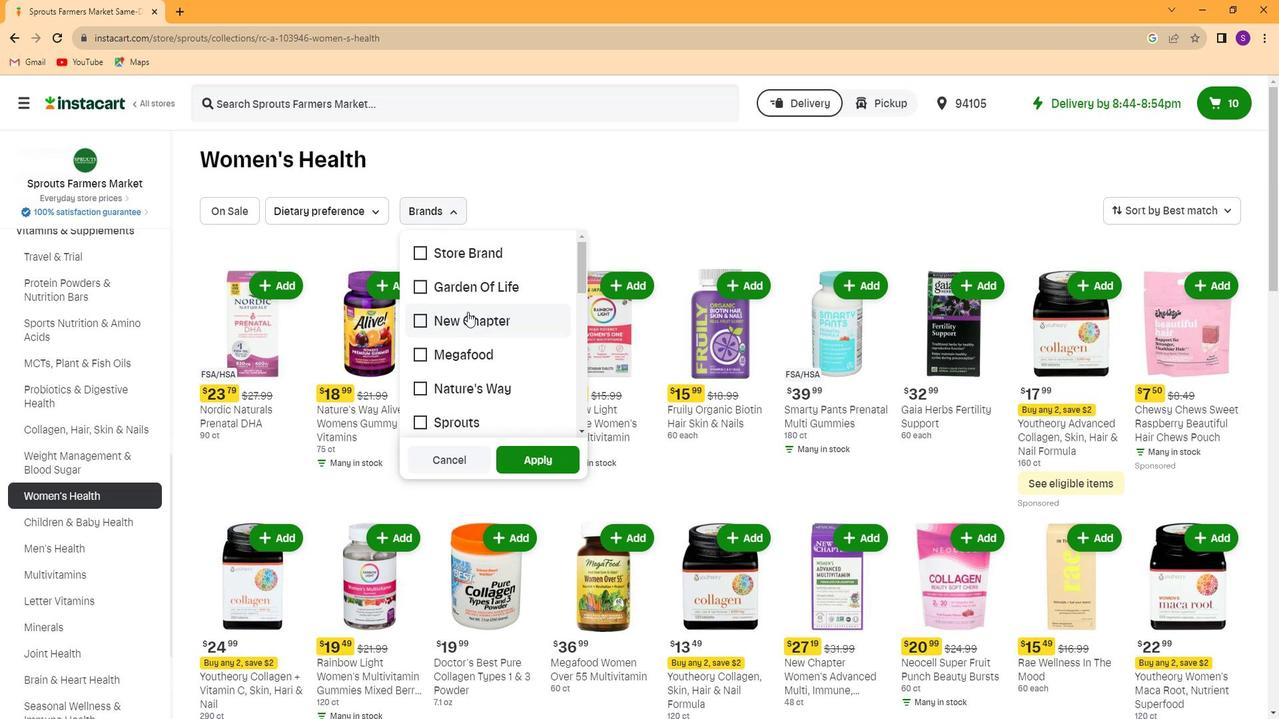 
Action: Mouse scrolled (465, 310) with delta (0, 0)
Screenshot: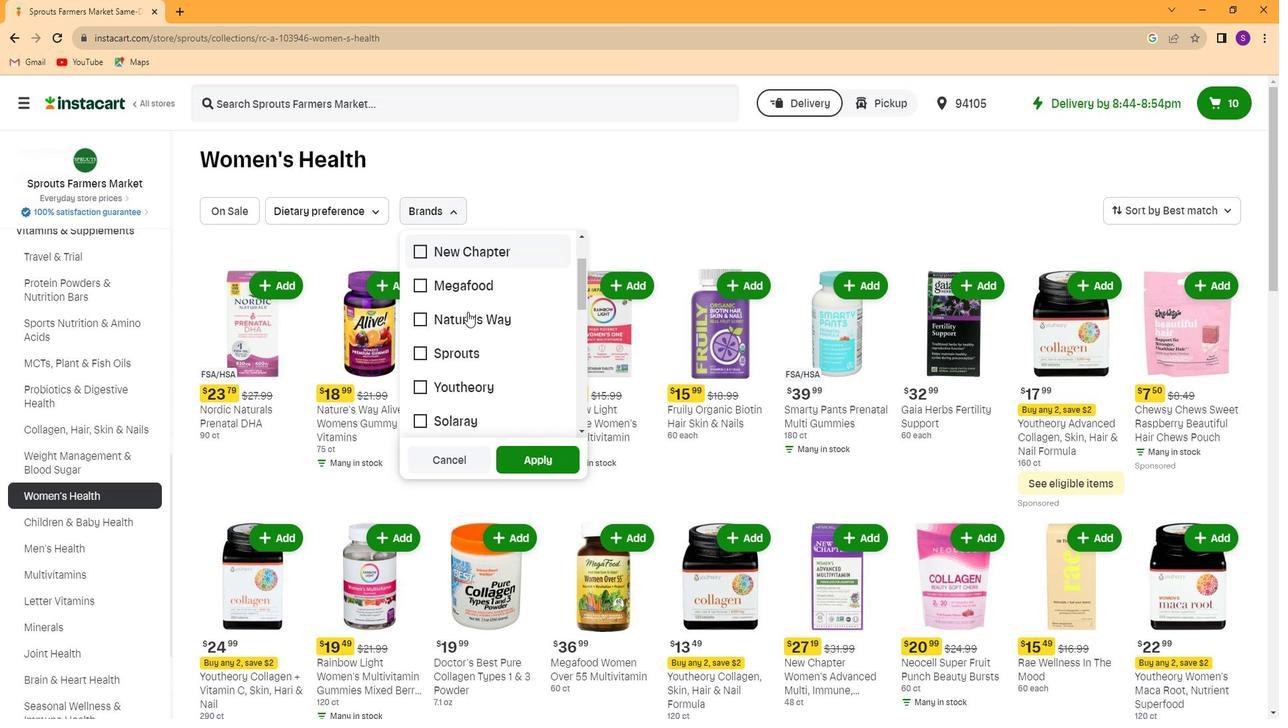 
Action: Mouse scrolled (465, 310) with delta (0, 0)
Screenshot: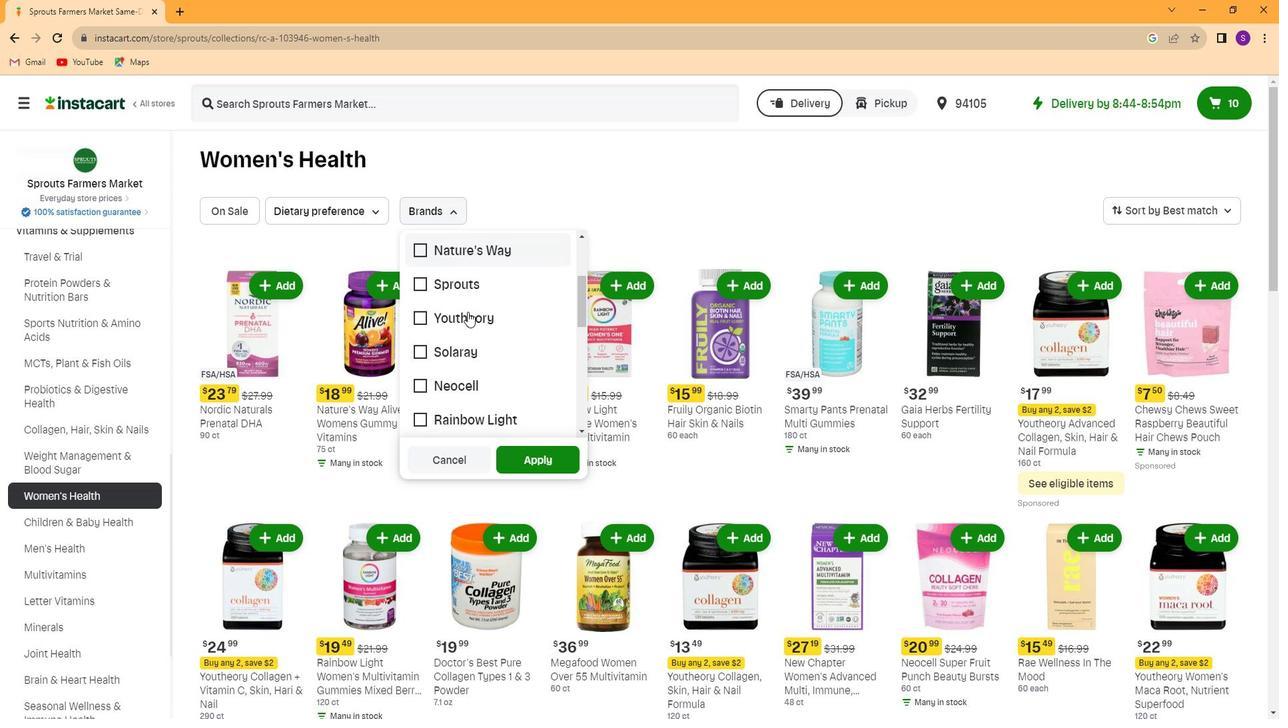 
Action: Mouse scrolled (465, 310) with delta (0, 0)
Screenshot: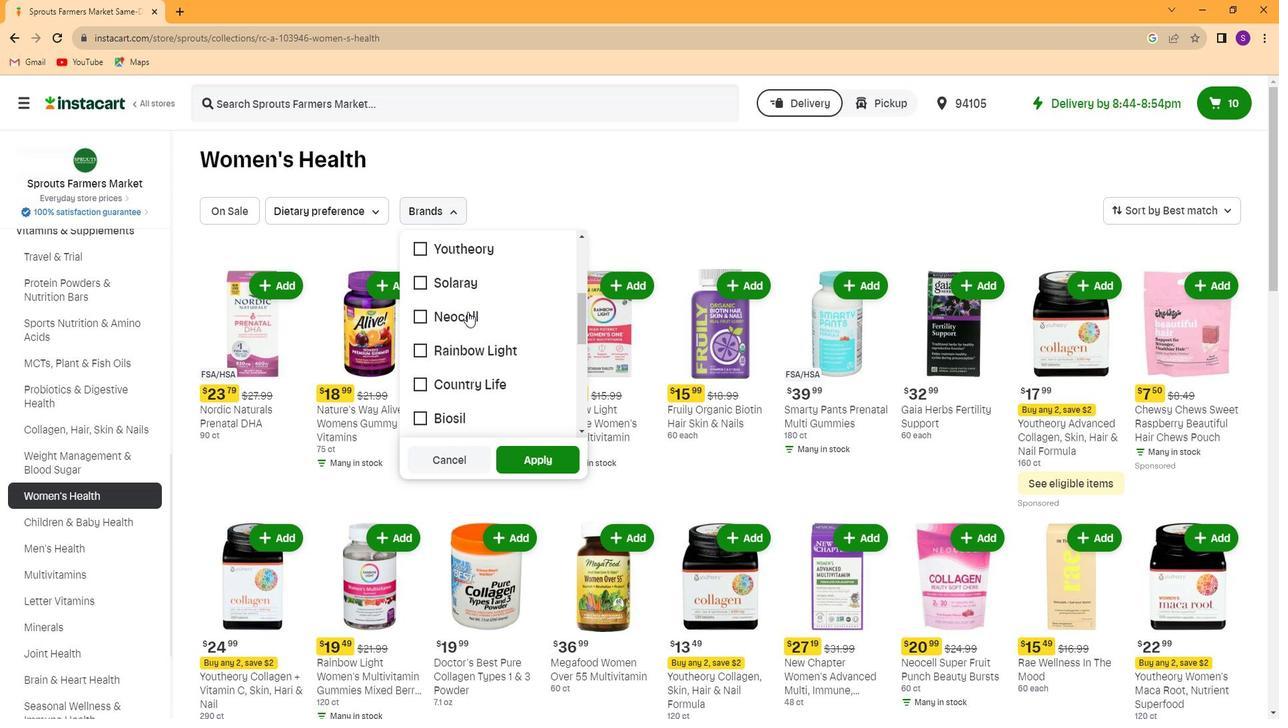 
Action: Mouse moved to (472, 287)
Screenshot: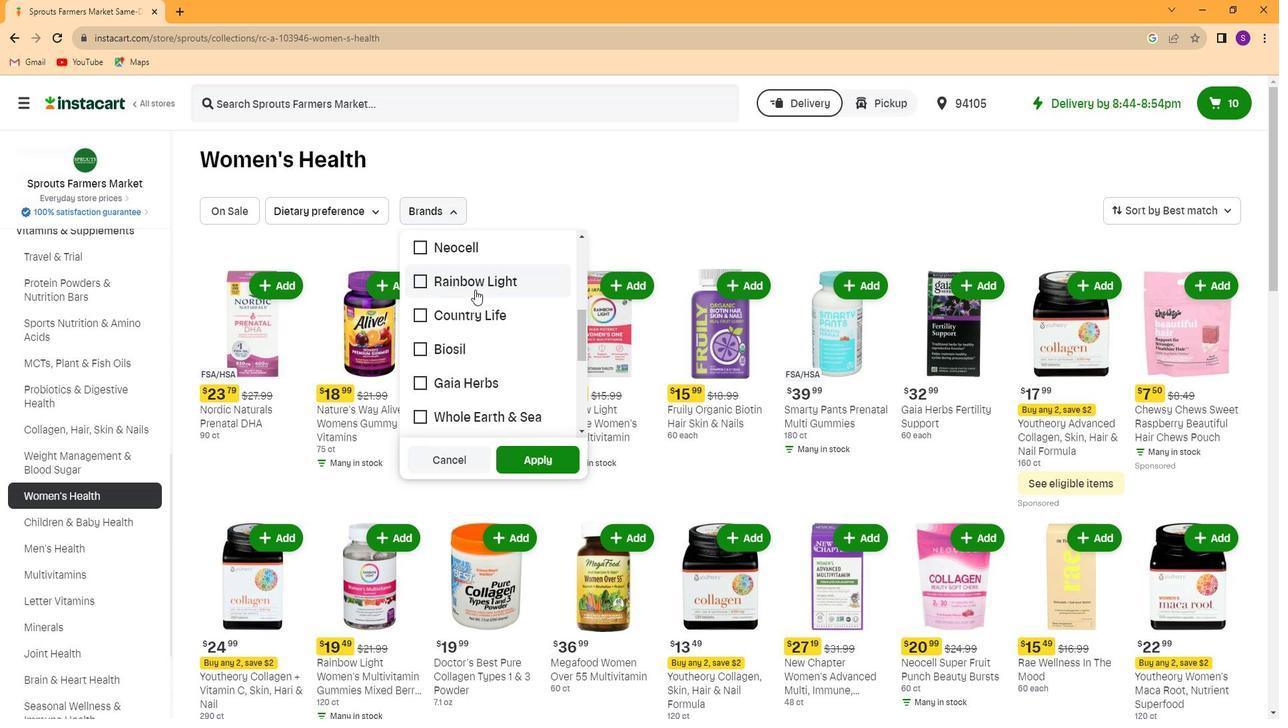 
Action: Mouse pressed left at (472, 287)
Screenshot: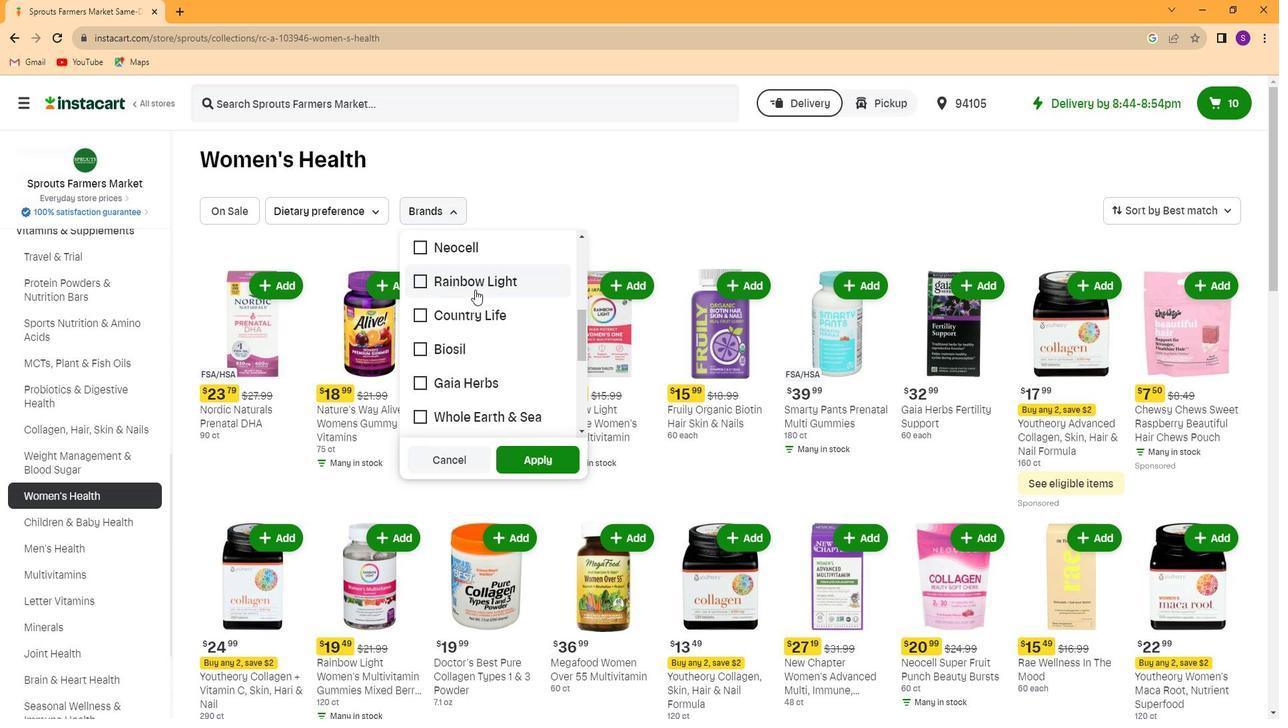 
Action: Mouse moved to (533, 445)
Screenshot: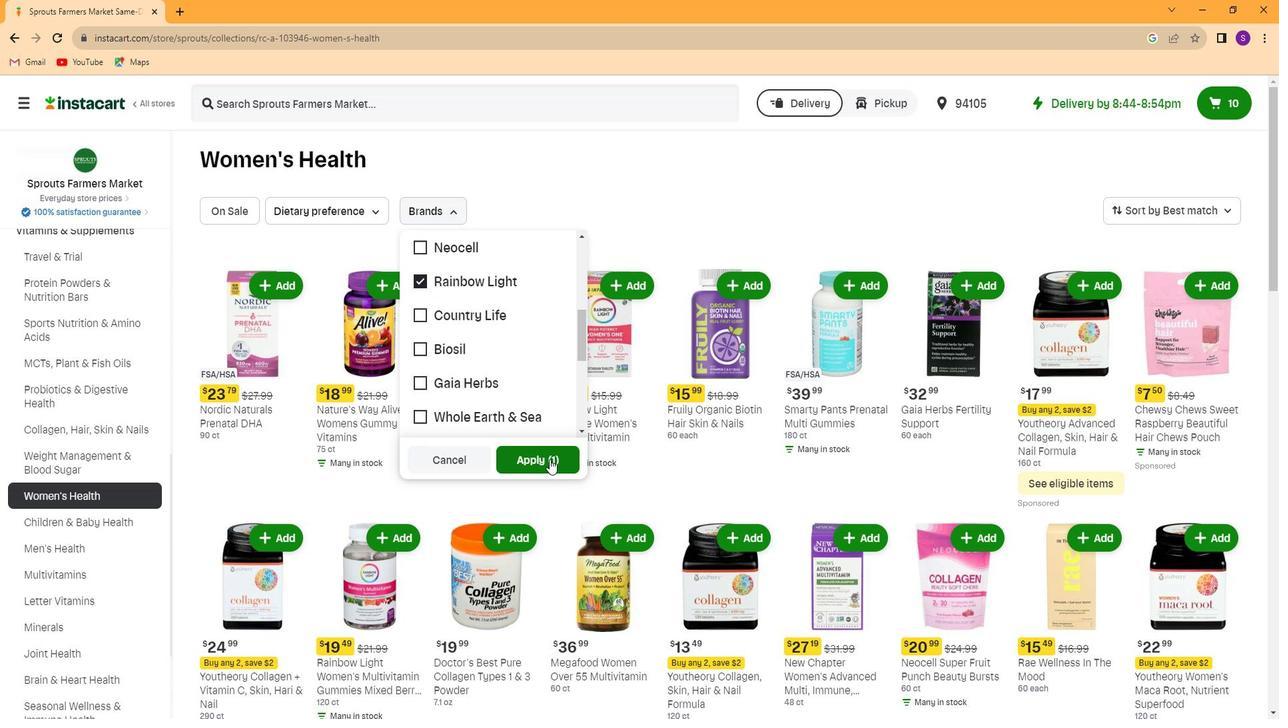 
Action: Mouse pressed left at (533, 445)
Screenshot: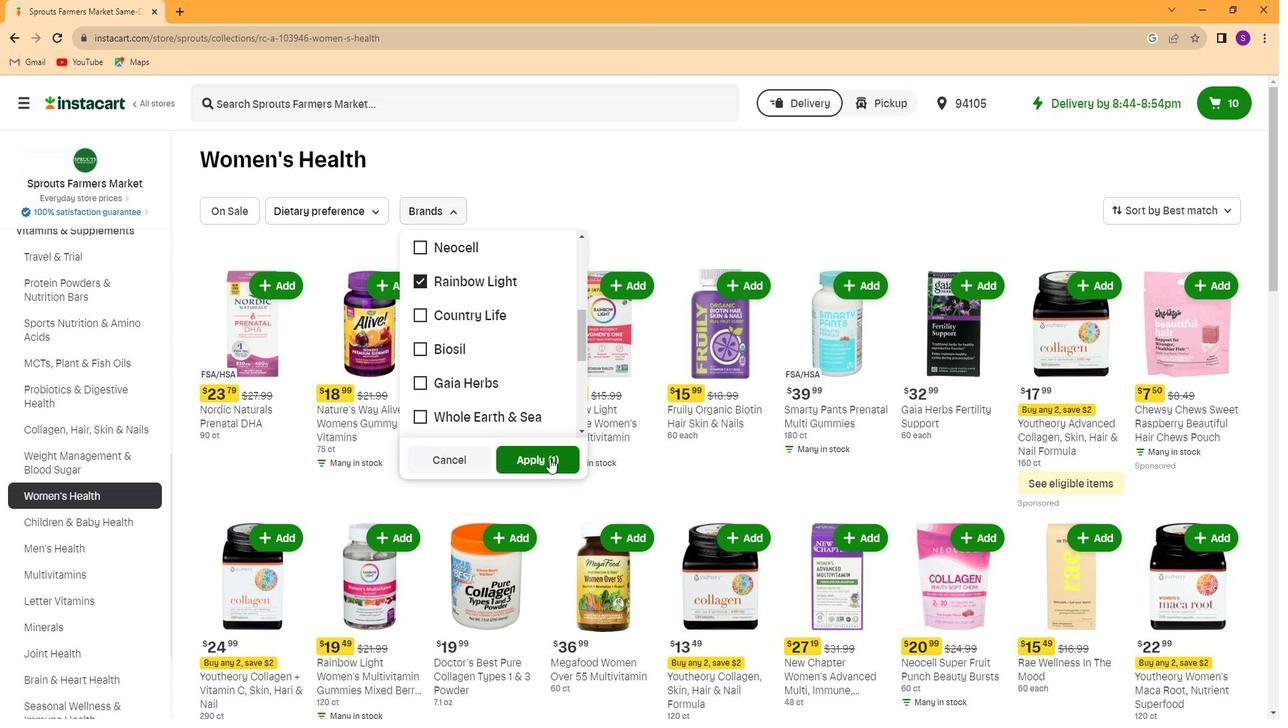 
Action: Mouse moved to (593, 503)
Screenshot: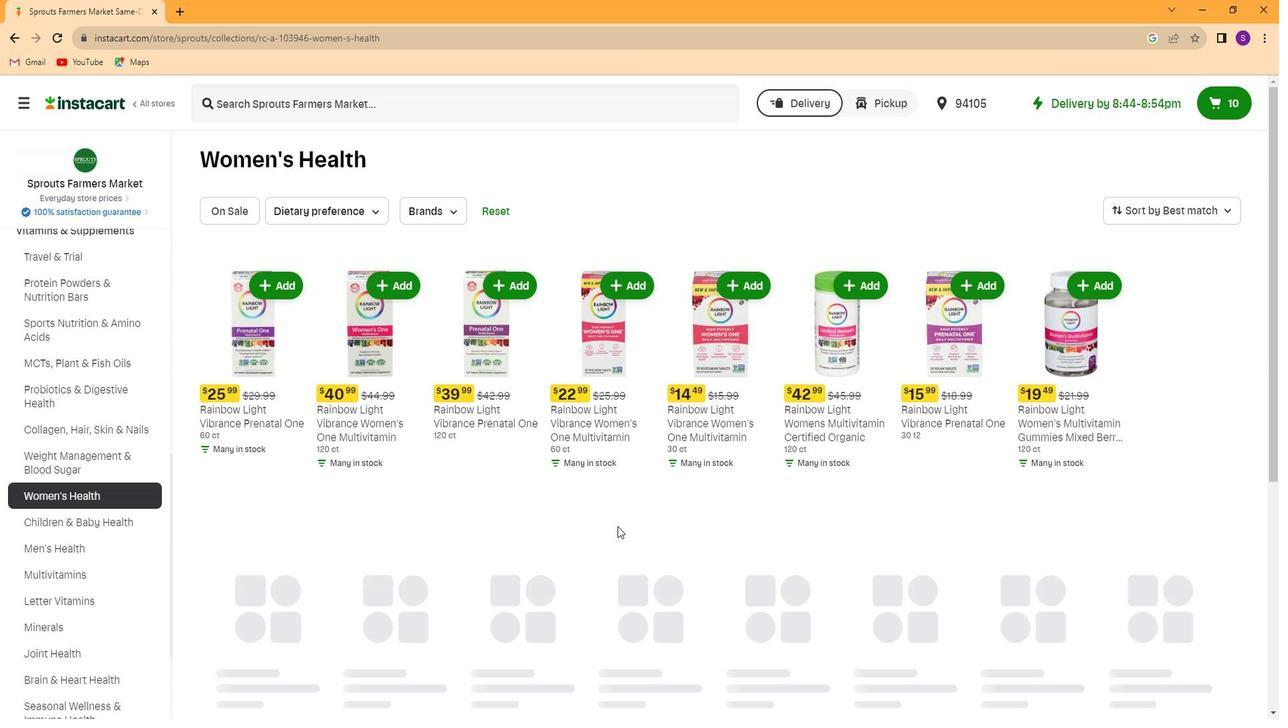 
